 Task: Find connections with filter location Shilin with filter topic #leanstartupswith filter profile language German with filter current company VIP Industries Limited with filter school All India Management Association (AIMA) with filter industry Data Infrastructure and Analytics with filter service category Life Insurance with filter keywords title Payroll Clerk
Action: Mouse moved to (527, 70)
Screenshot: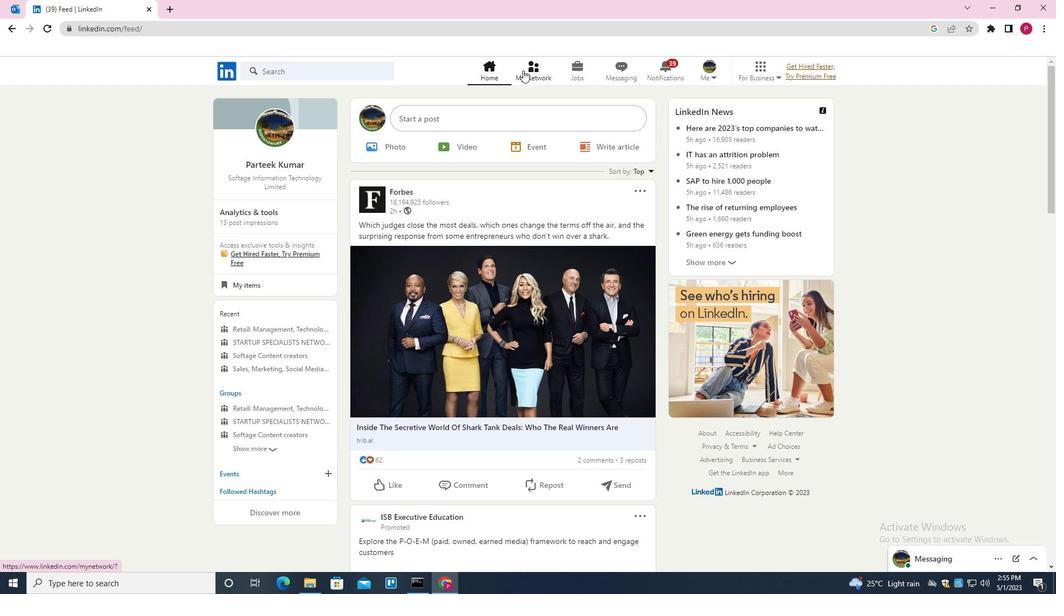 
Action: Mouse pressed left at (527, 70)
Screenshot: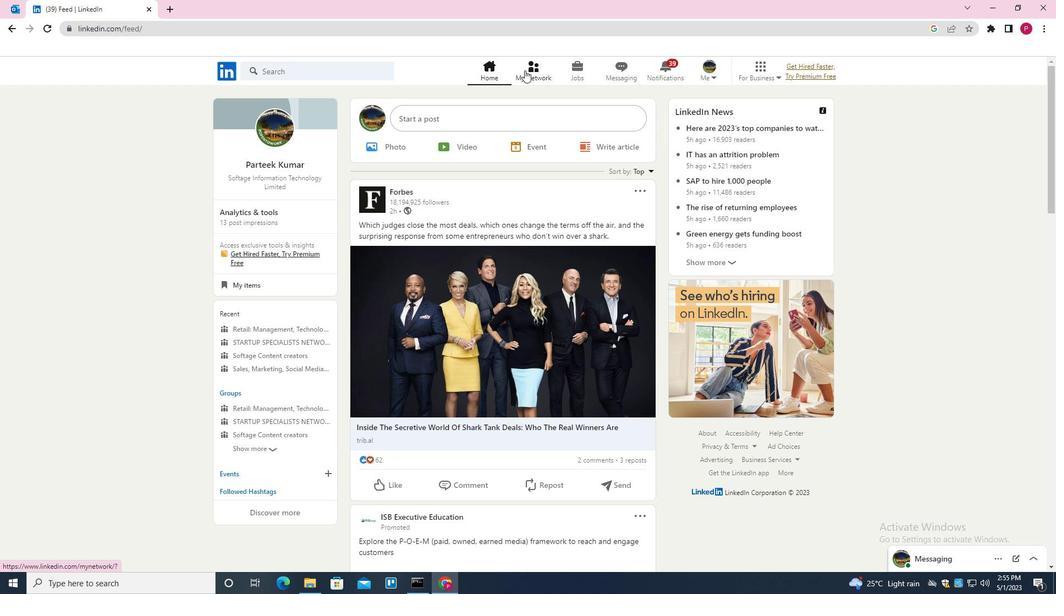 
Action: Mouse moved to (330, 128)
Screenshot: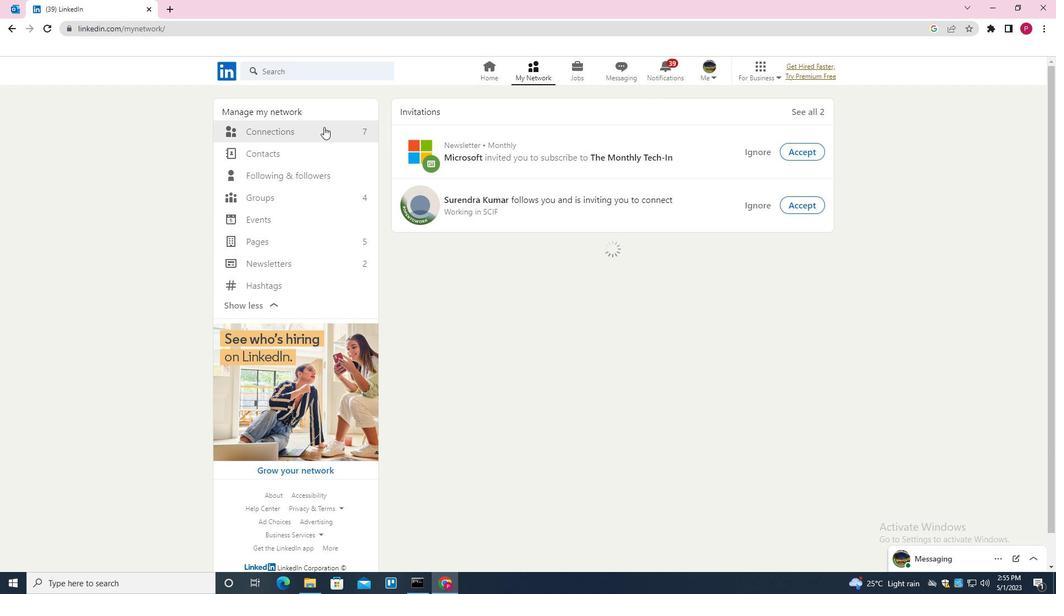 
Action: Mouse pressed left at (330, 128)
Screenshot: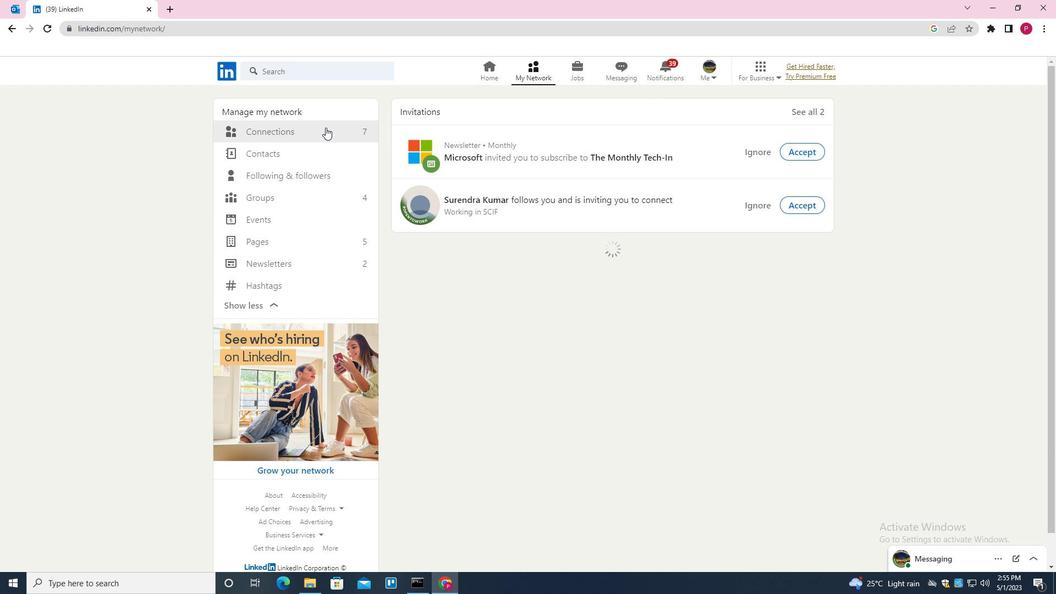 
Action: Mouse moved to (599, 129)
Screenshot: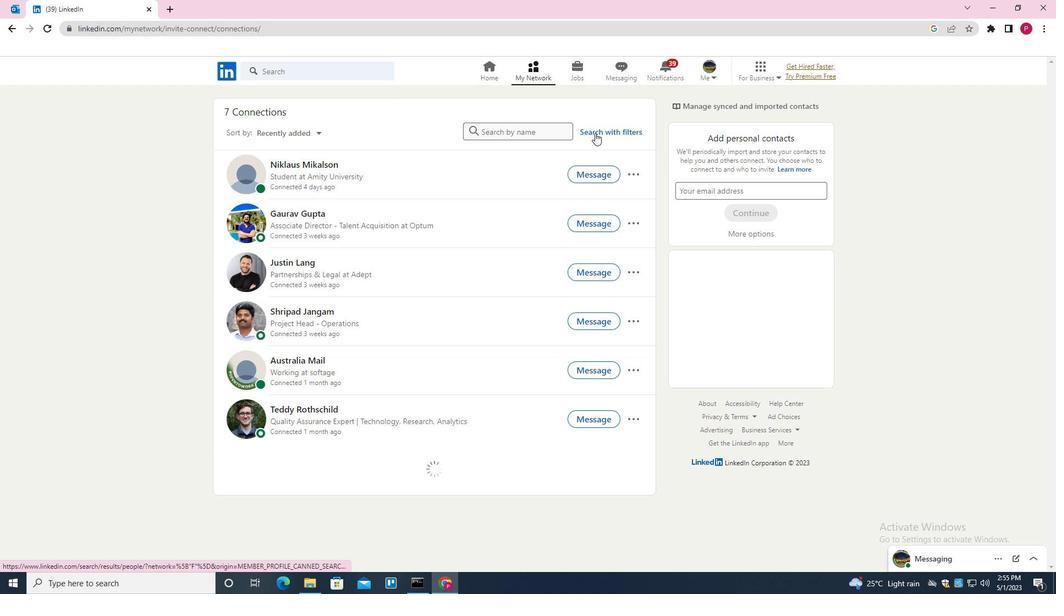 
Action: Mouse pressed left at (599, 129)
Screenshot: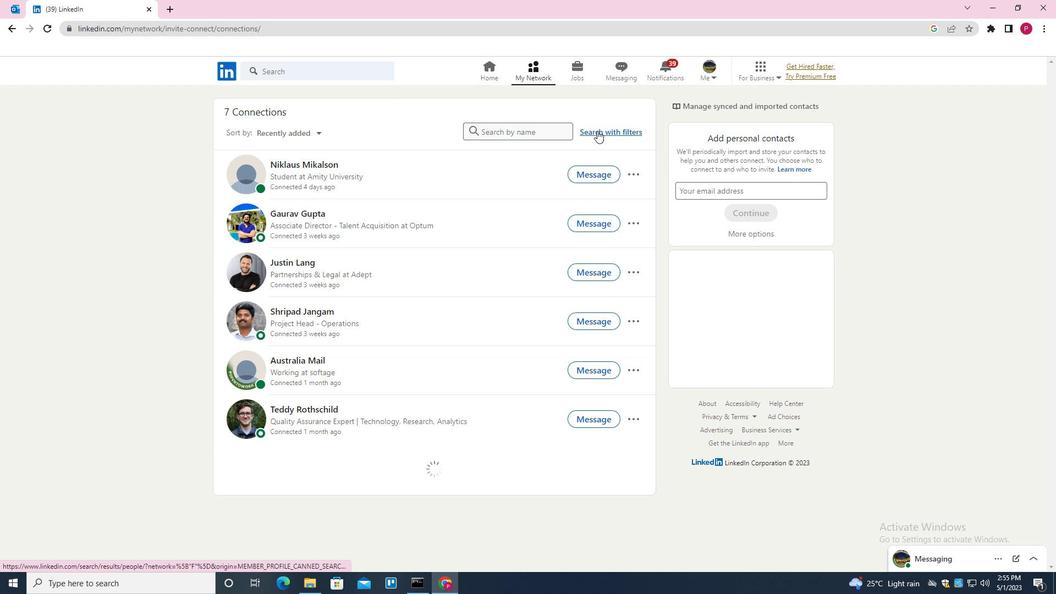 
Action: Mouse moved to (562, 102)
Screenshot: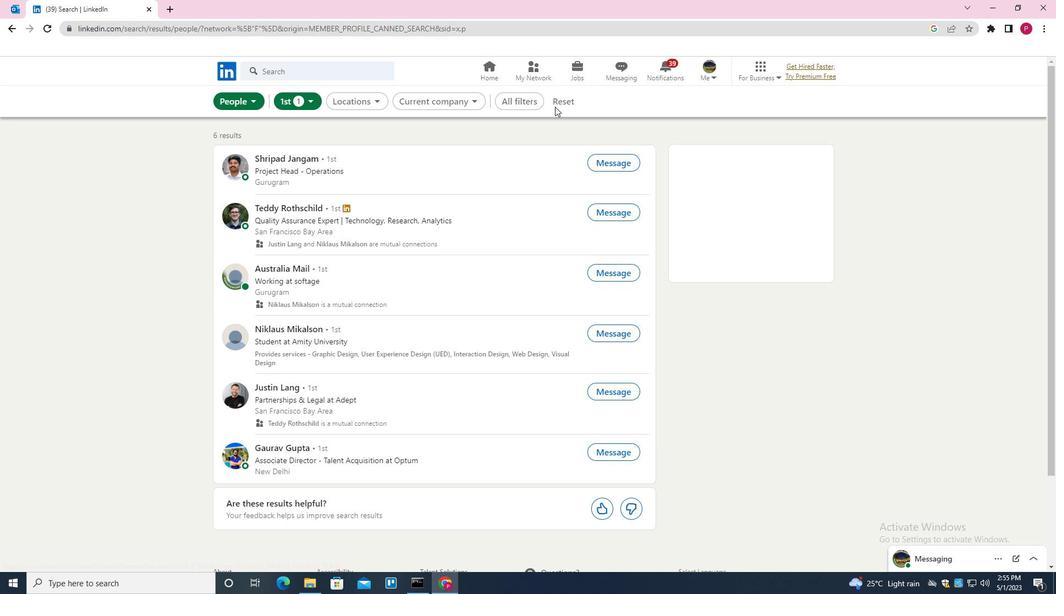 
Action: Mouse pressed left at (562, 102)
Screenshot: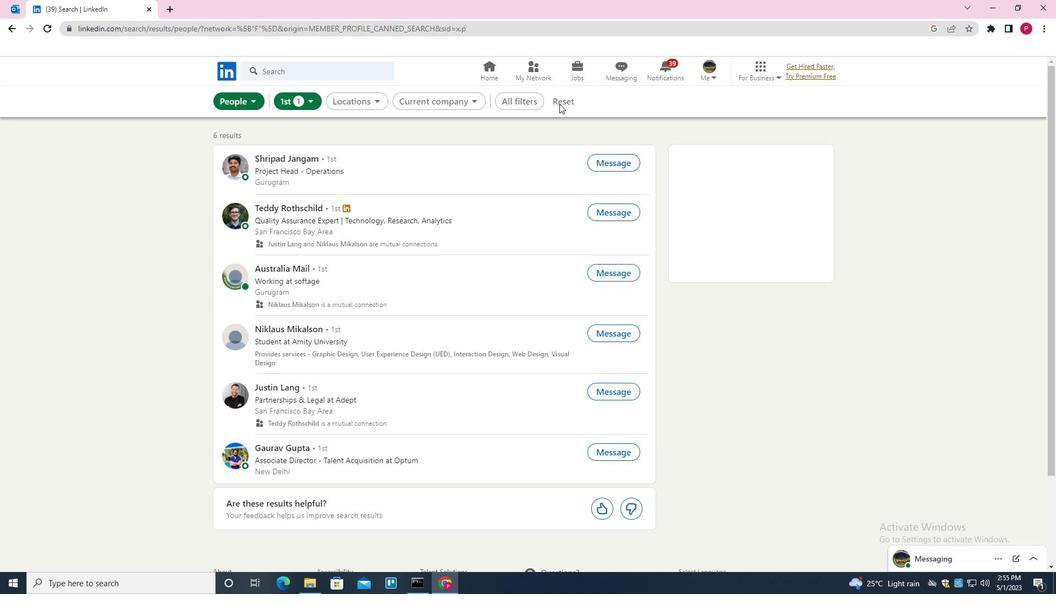 
Action: Mouse moved to (553, 103)
Screenshot: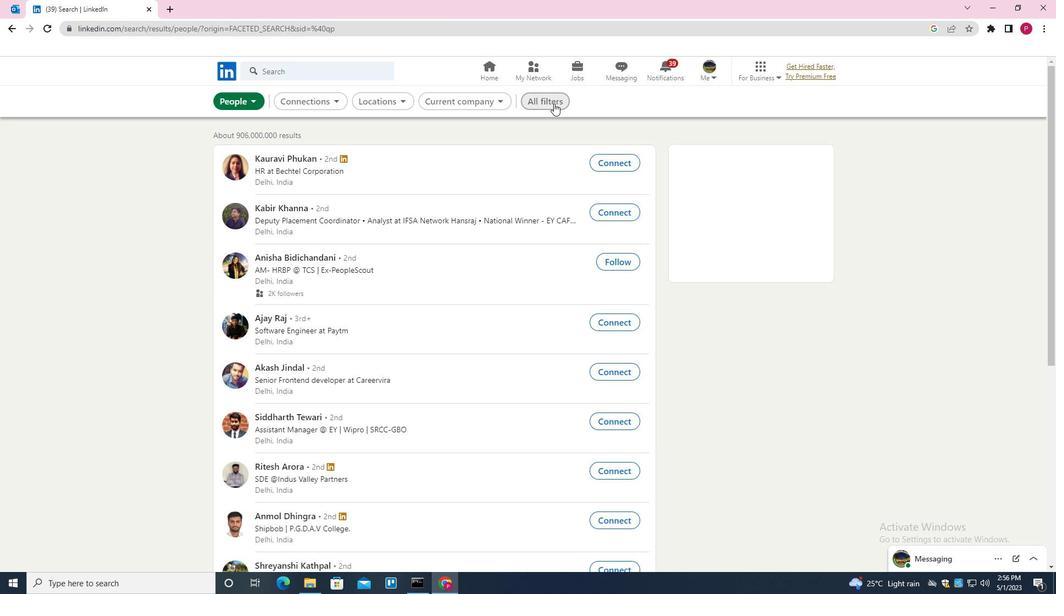 
Action: Mouse pressed left at (553, 103)
Screenshot: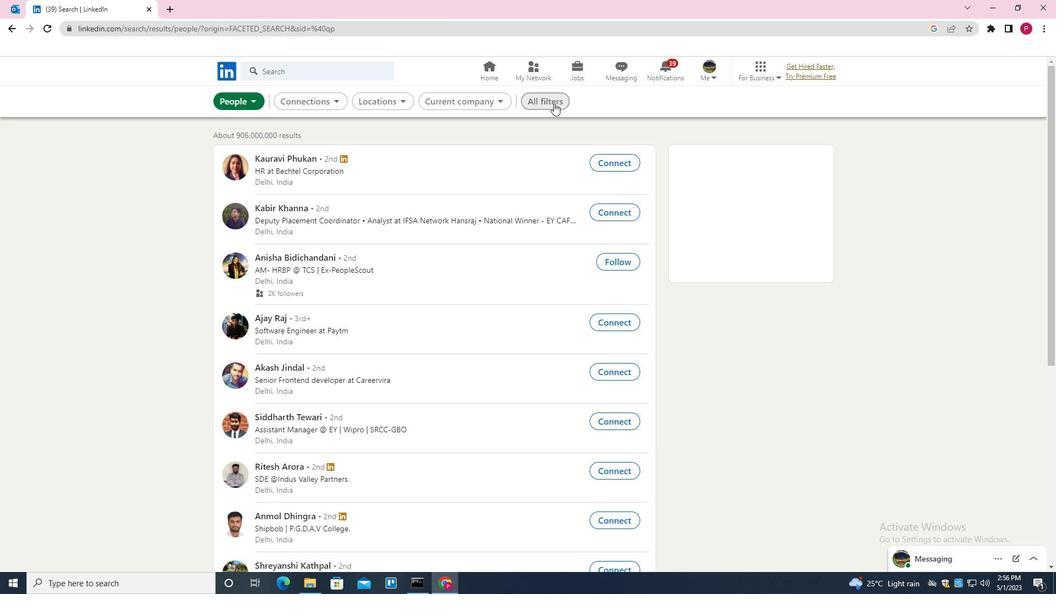 
Action: Mouse moved to (906, 322)
Screenshot: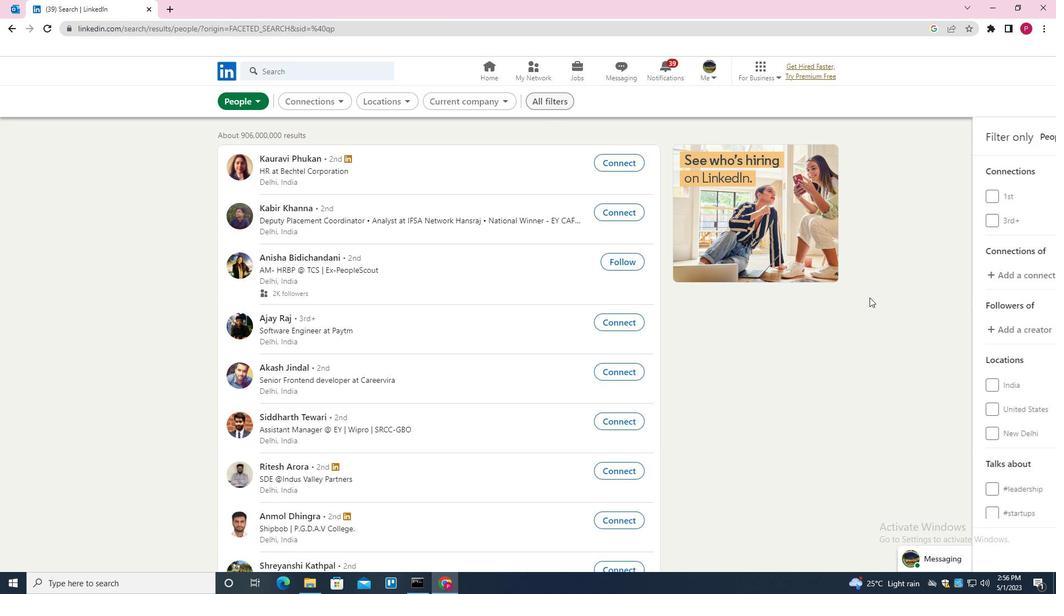 
Action: Mouse scrolled (906, 322) with delta (0, 0)
Screenshot: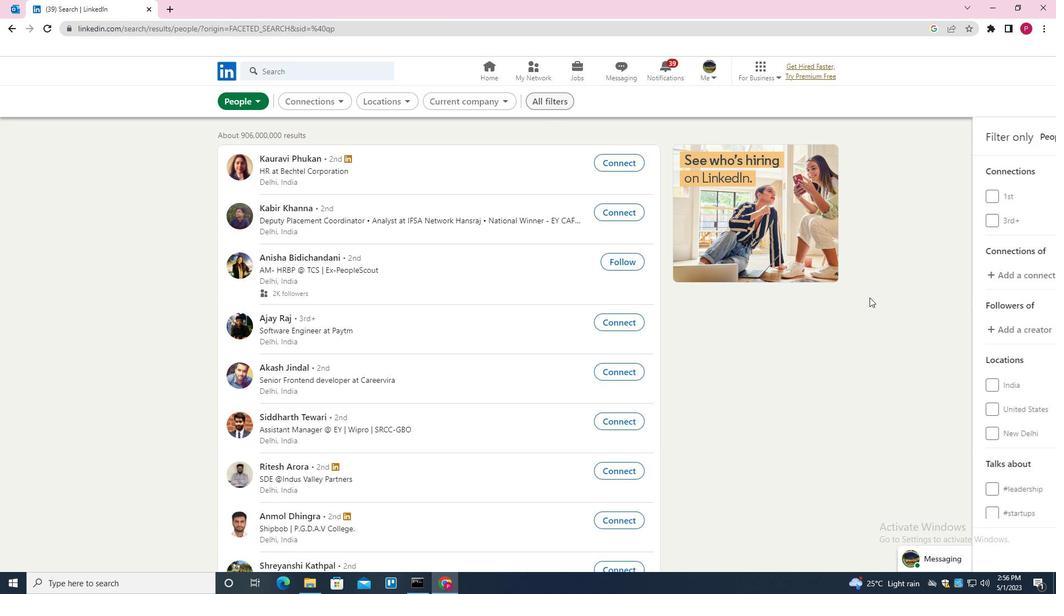 
Action: Mouse moved to (906, 325)
Screenshot: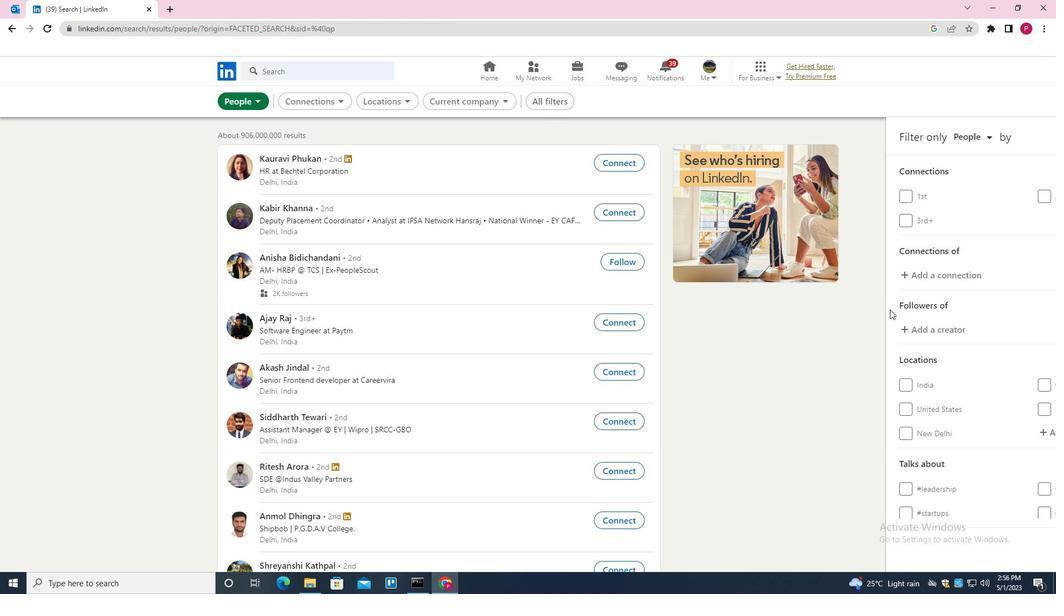 
Action: Mouse scrolled (906, 324) with delta (0, 0)
Screenshot: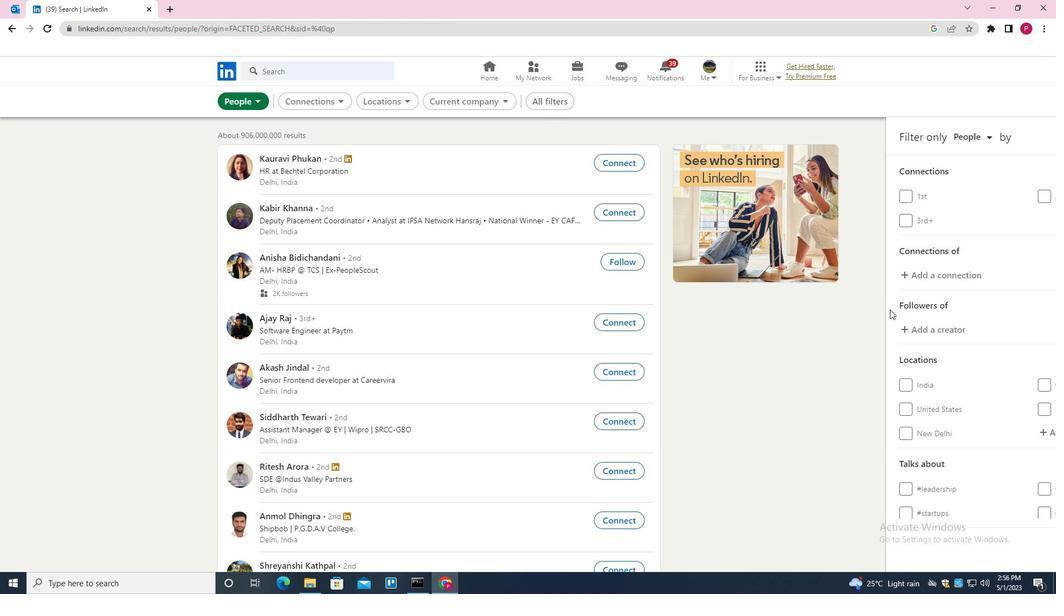 
Action: Mouse moved to (956, 326)
Screenshot: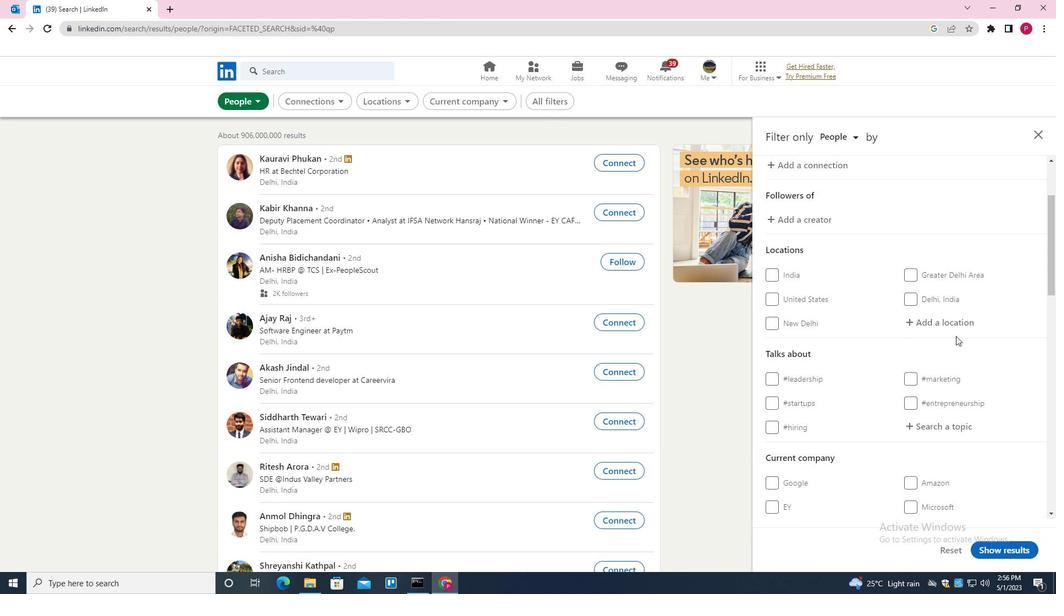 
Action: Mouse pressed left at (956, 326)
Screenshot: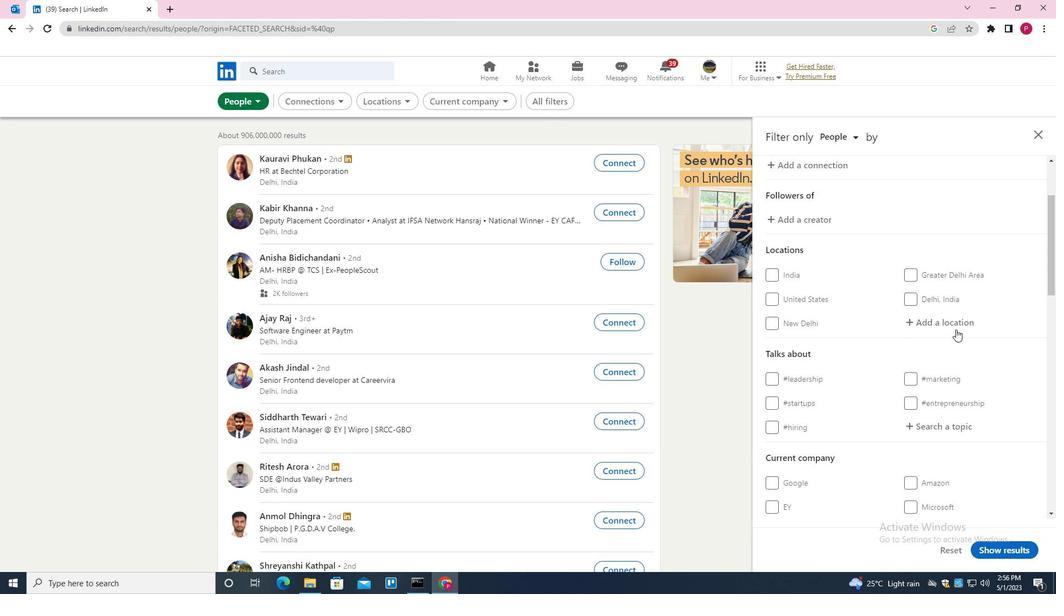 
Action: Key pressed <Key.shift>SHILIN<Key.down><Key.up><Key.enter>
Screenshot: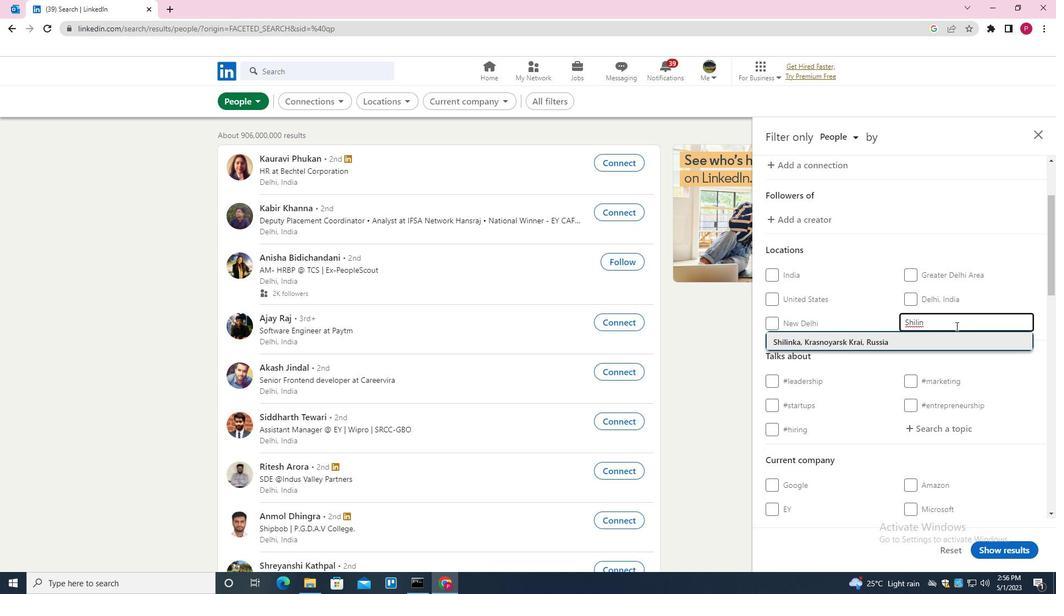 
Action: Mouse moved to (911, 362)
Screenshot: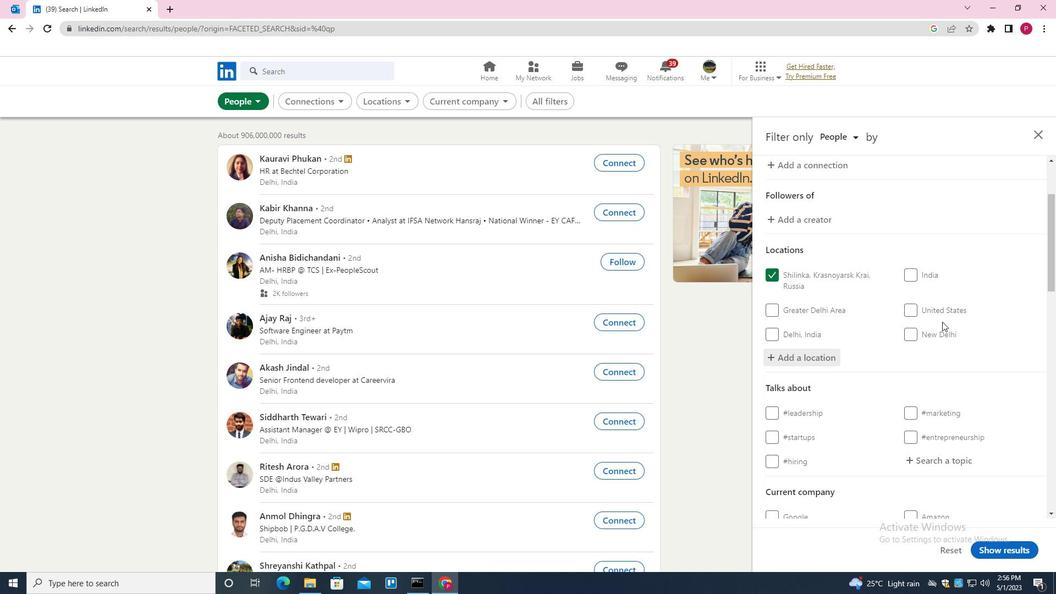 
Action: Mouse scrolled (911, 361) with delta (0, 0)
Screenshot: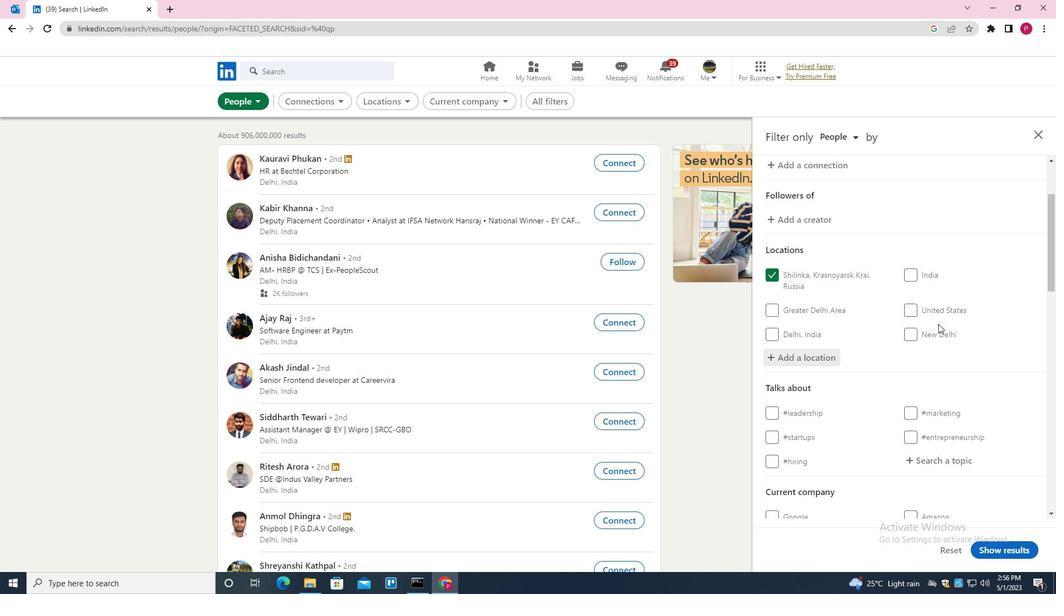 
Action: Mouse scrolled (911, 361) with delta (0, 0)
Screenshot: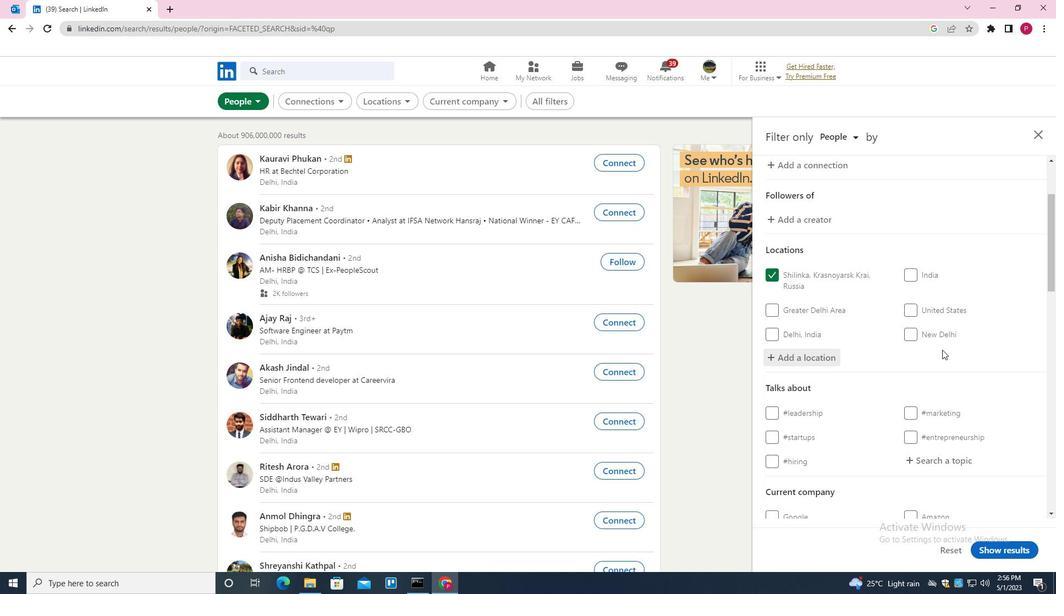 
Action: Mouse scrolled (911, 361) with delta (0, 0)
Screenshot: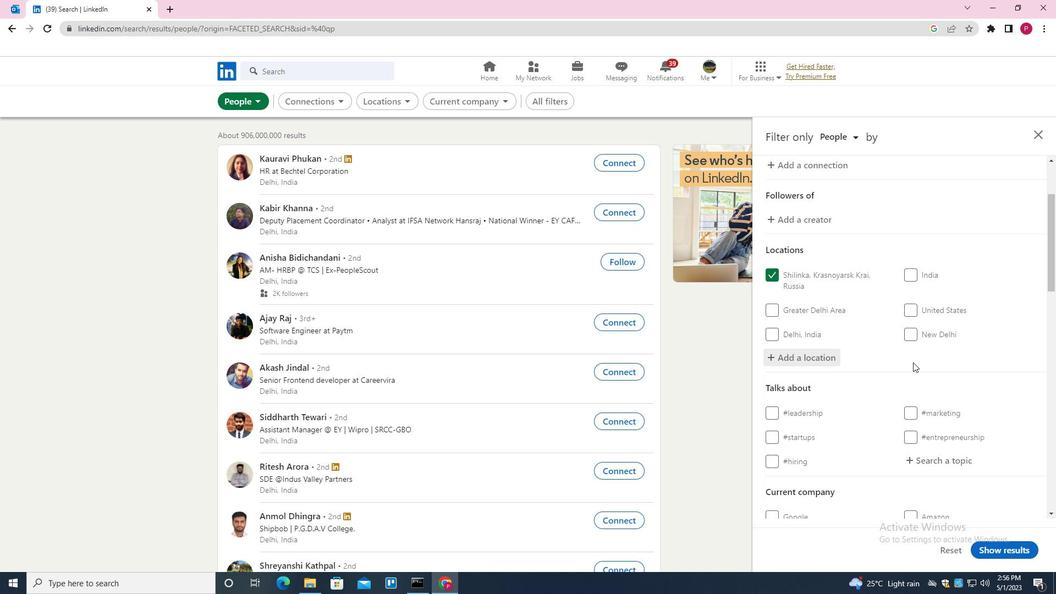 
Action: Mouse moved to (911, 363)
Screenshot: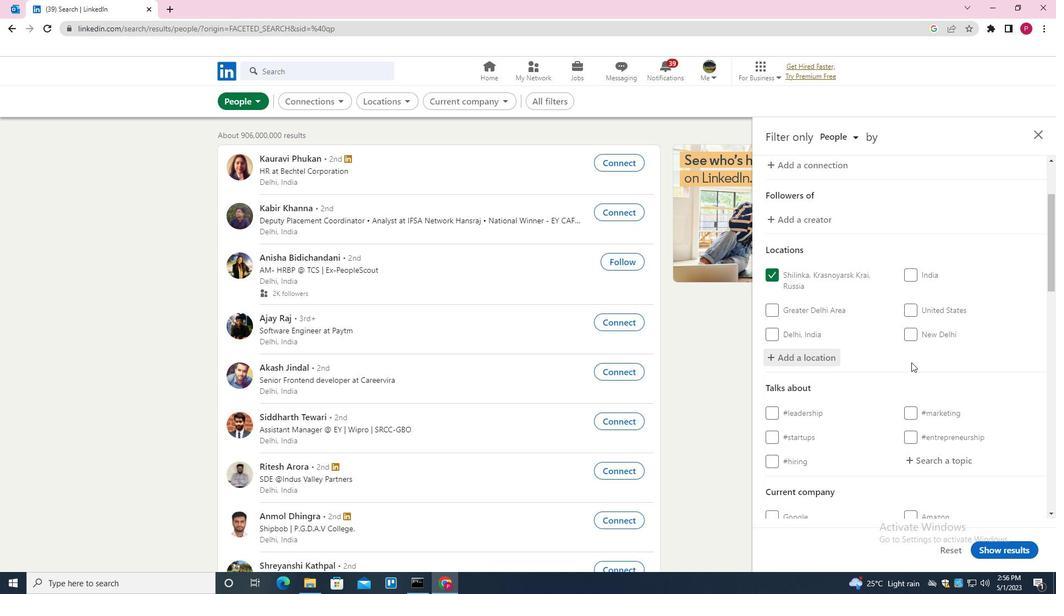 
Action: Mouse scrolled (911, 362) with delta (0, 0)
Screenshot: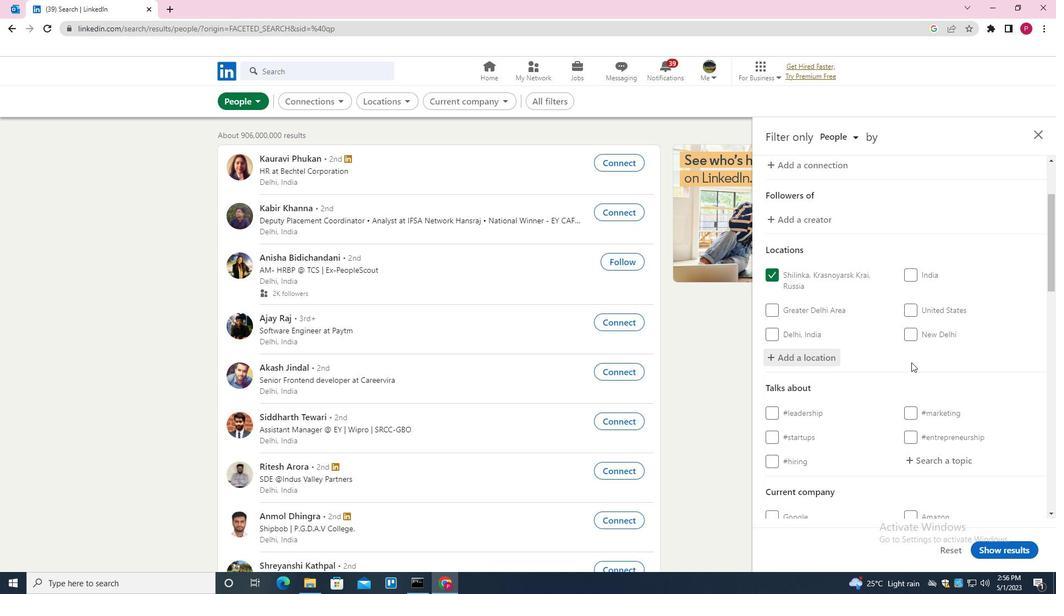 
Action: Mouse moved to (953, 241)
Screenshot: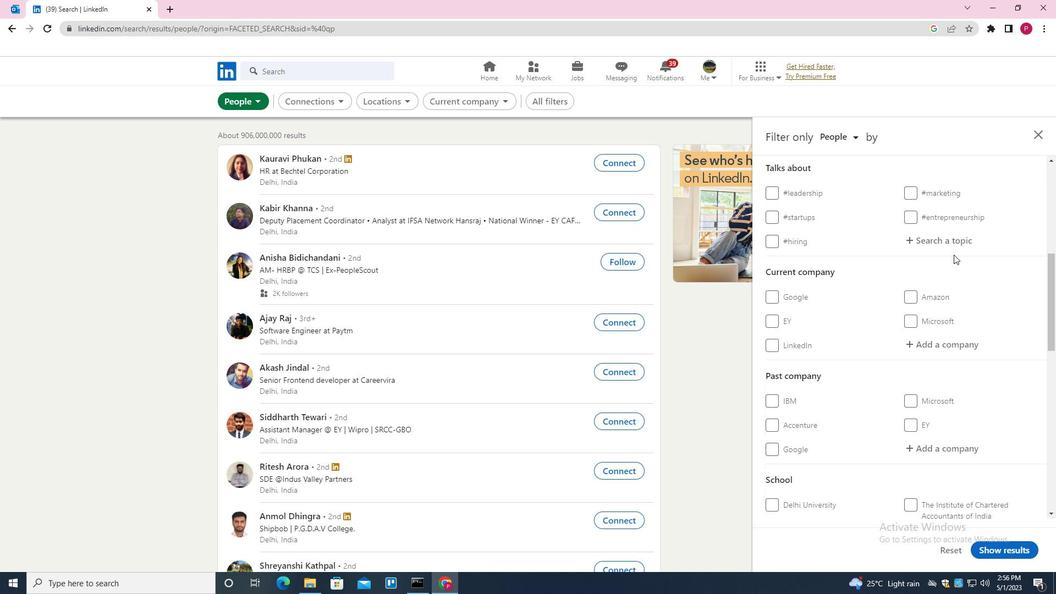 
Action: Mouse pressed left at (953, 241)
Screenshot: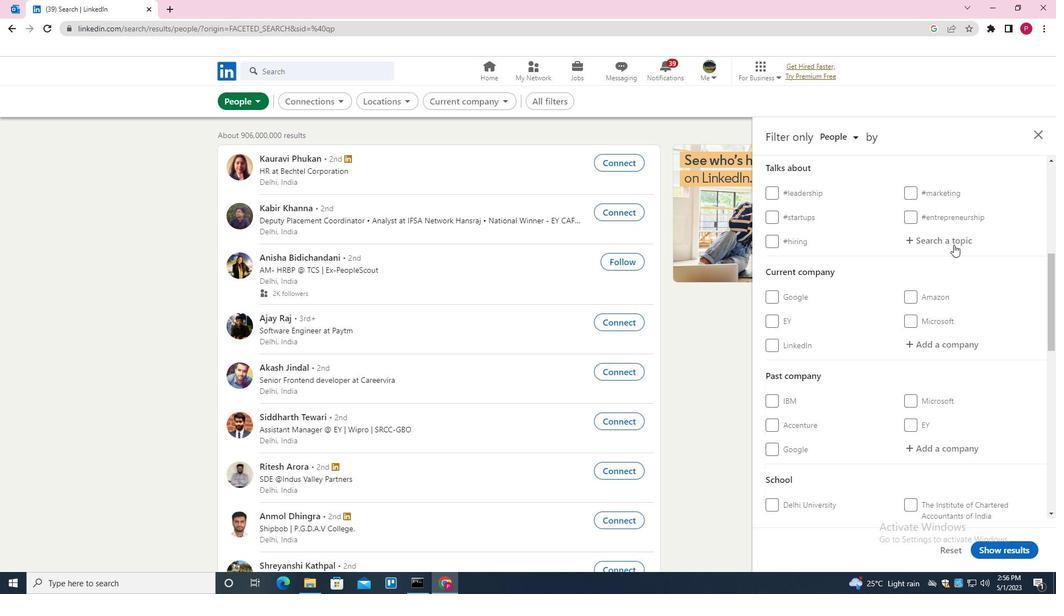 
Action: Key pressed LEANSTARTUPS<Key.down><Key.enter>
Screenshot: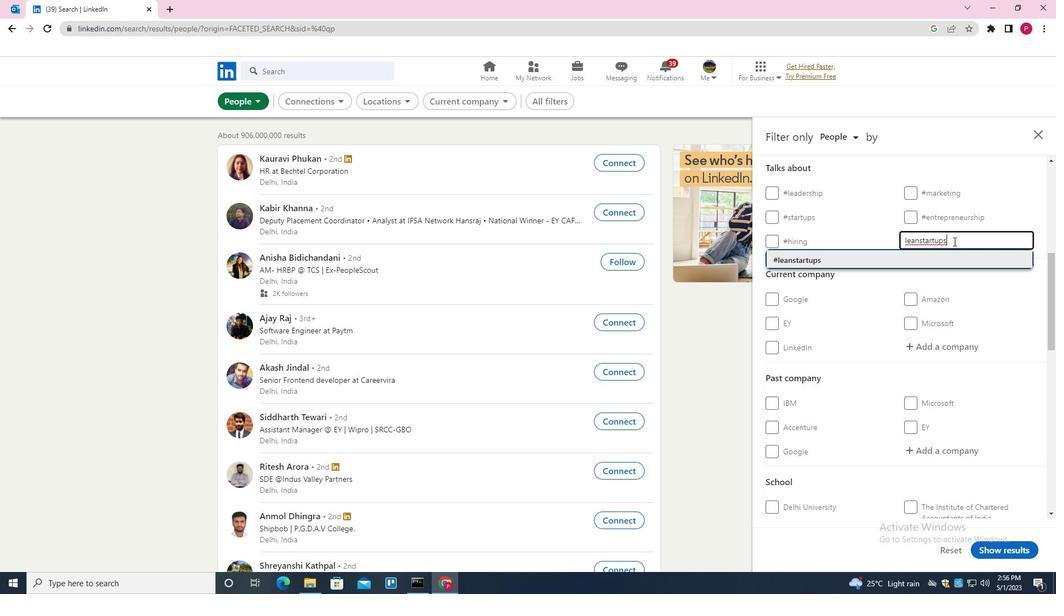 
Action: Mouse moved to (938, 326)
Screenshot: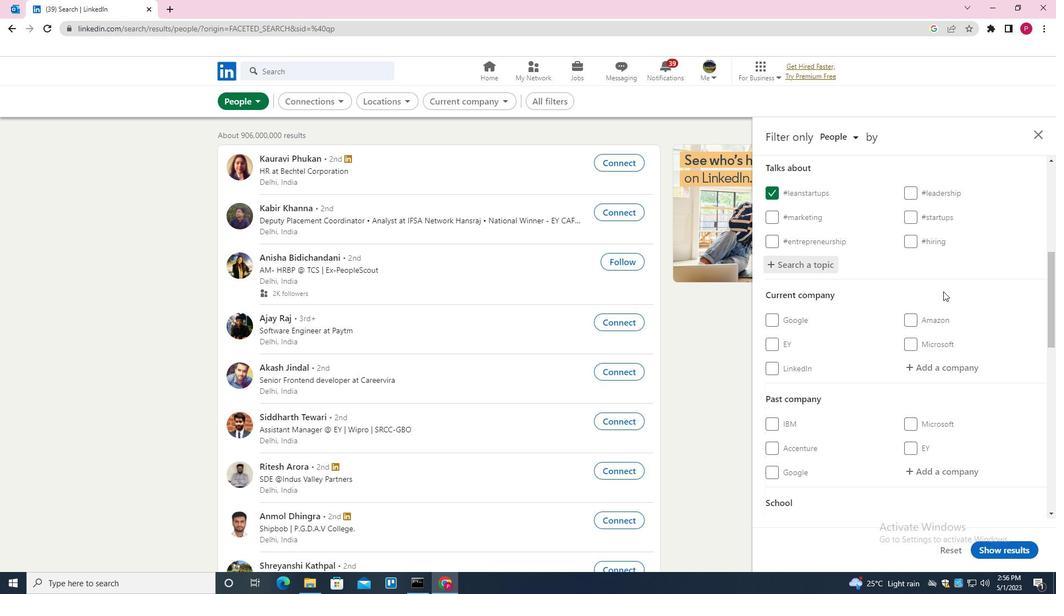 
Action: Mouse scrolled (938, 325) with delta (0, 0)
Screenshot: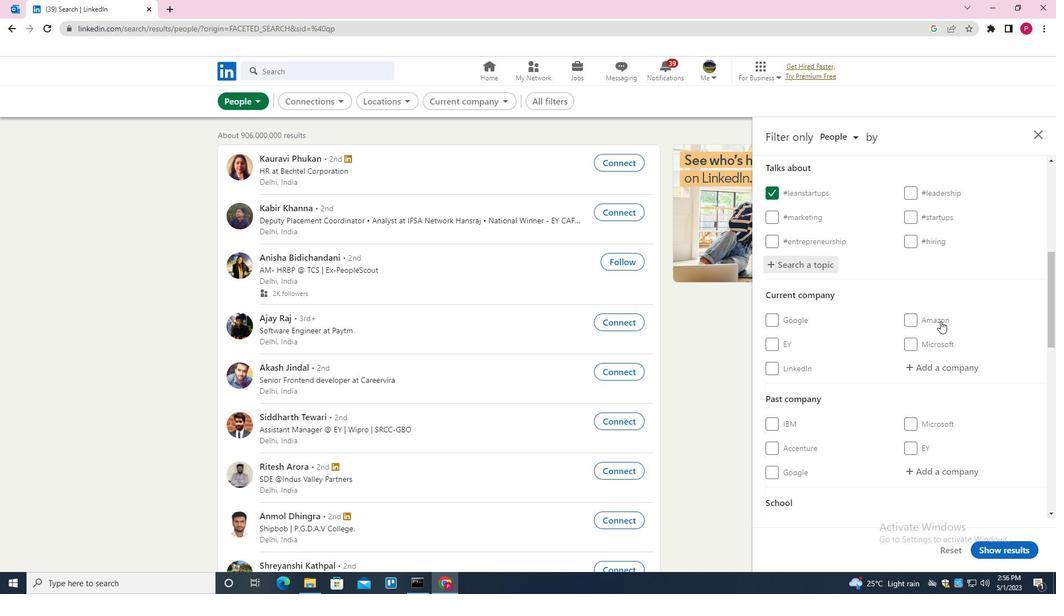
Action: Mouse moved to (859, 374)
Screenshot: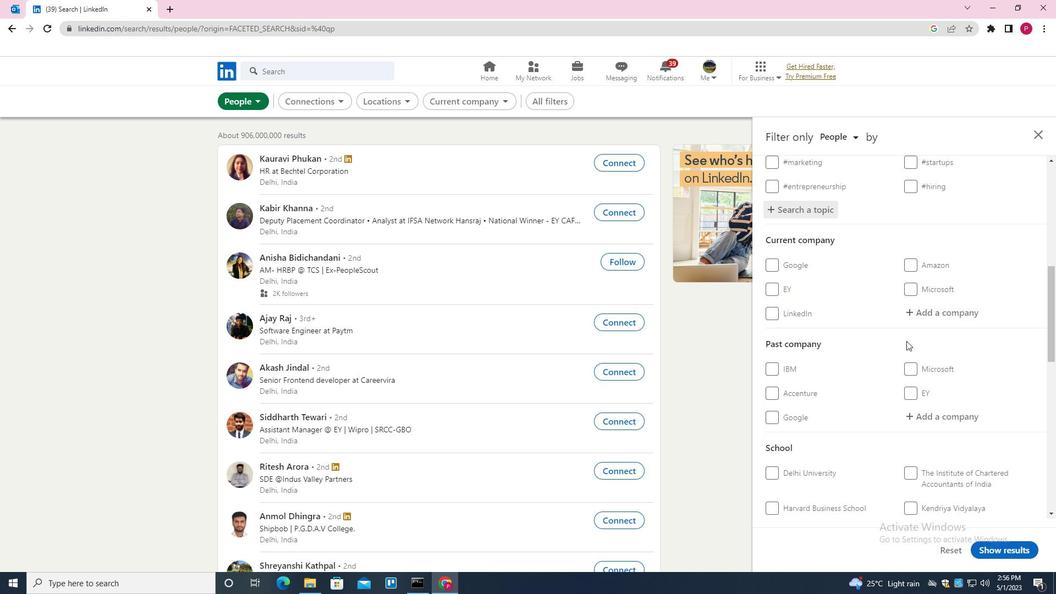 
Action: Mouse scrolled (859, 373) with delta (0, 0)
Screenshot: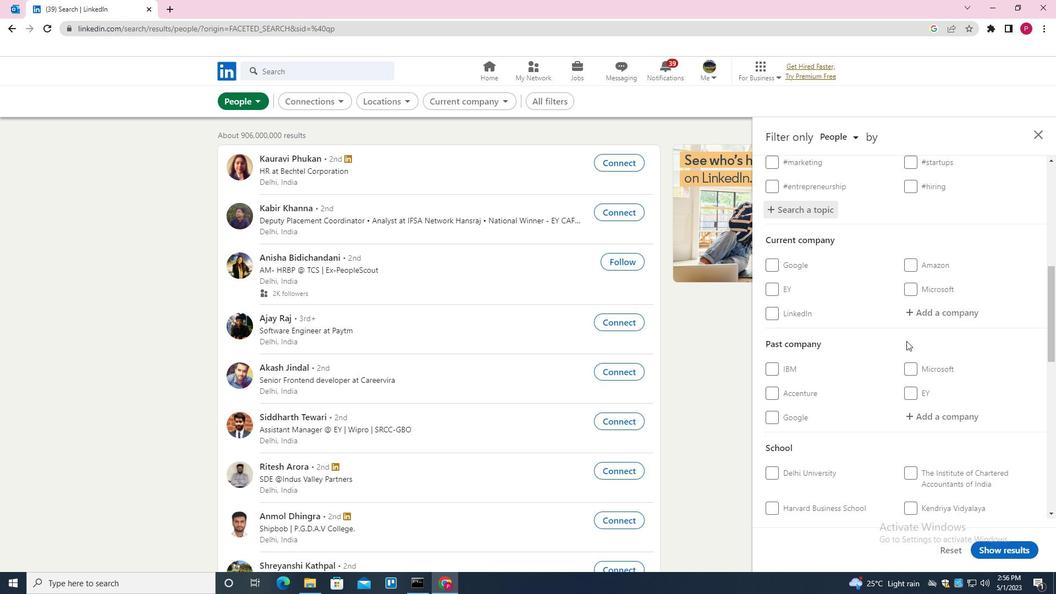 
Action: Mouse moved to (859, 375)
Screenshot: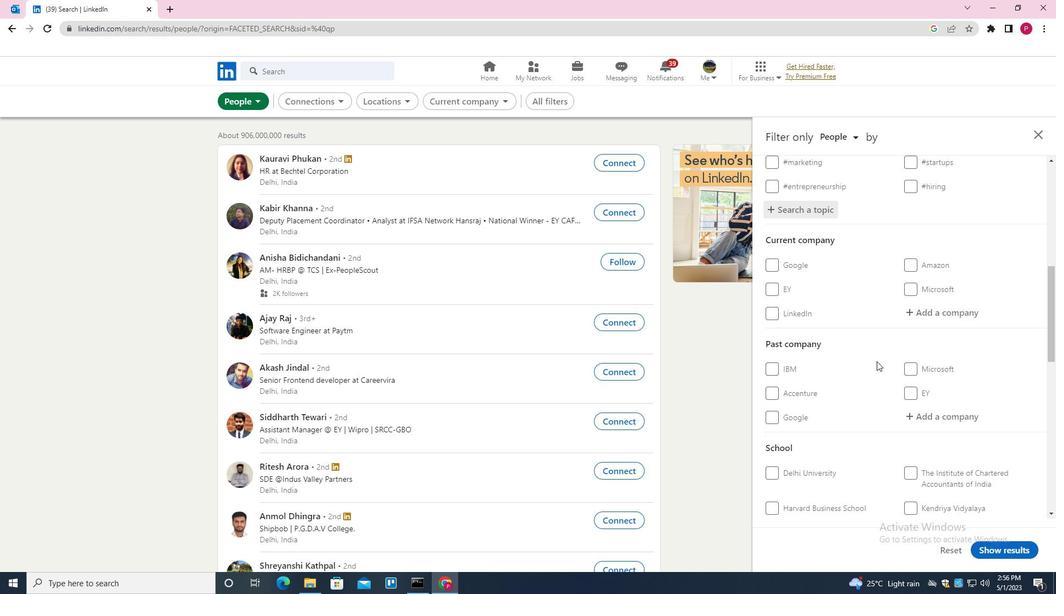 
Action: Mouse scrolled (859, 374) with delta (0, 0)
Screenshot: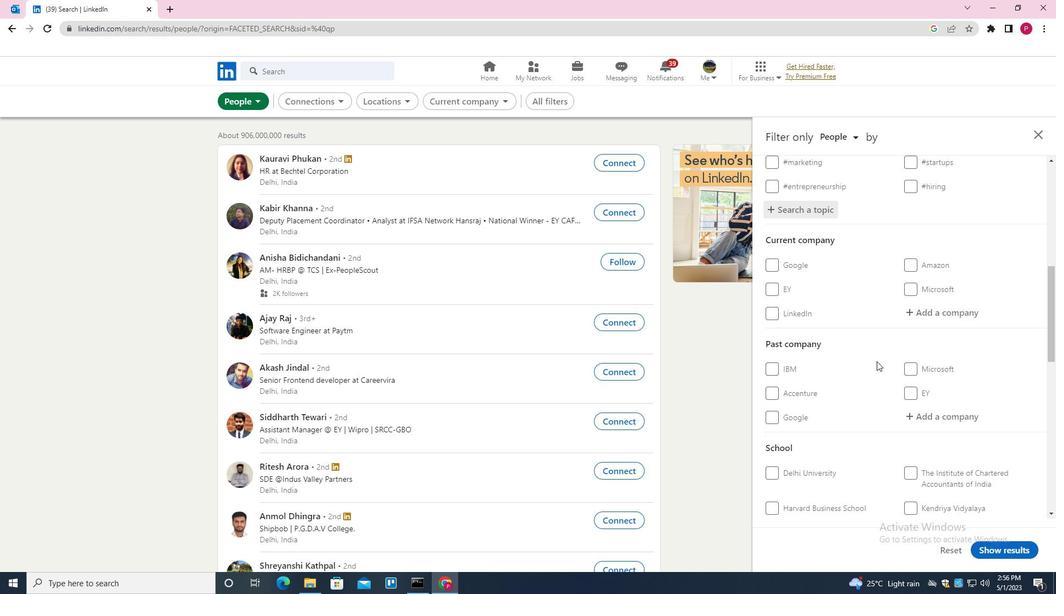 
Action: Mouse moved to (859, 375)
Screenshot: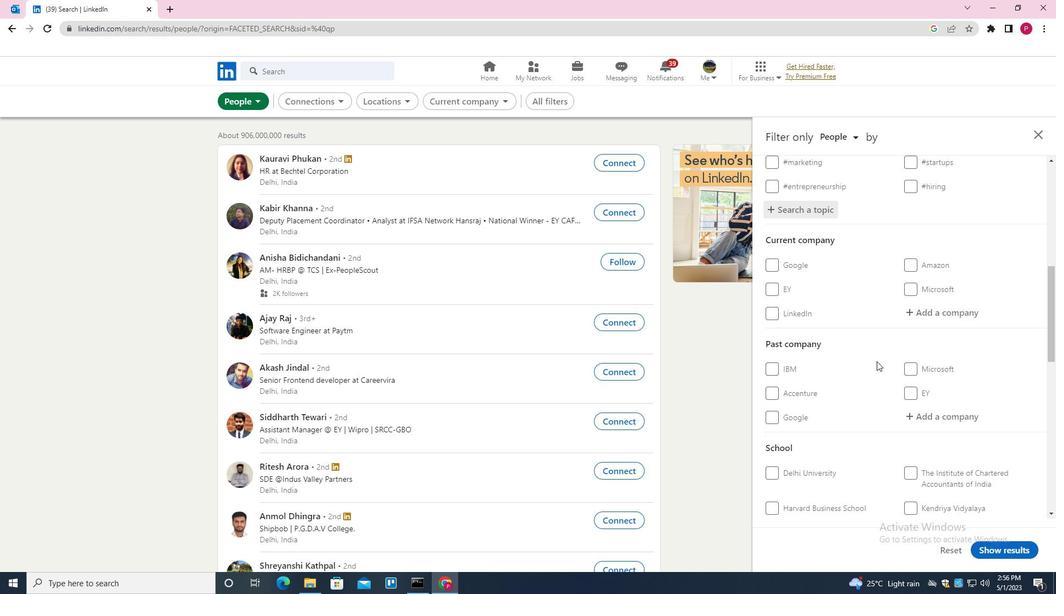 
Action: Mouse scrolled (859, 375) with delta (0, 0)
Screenshot: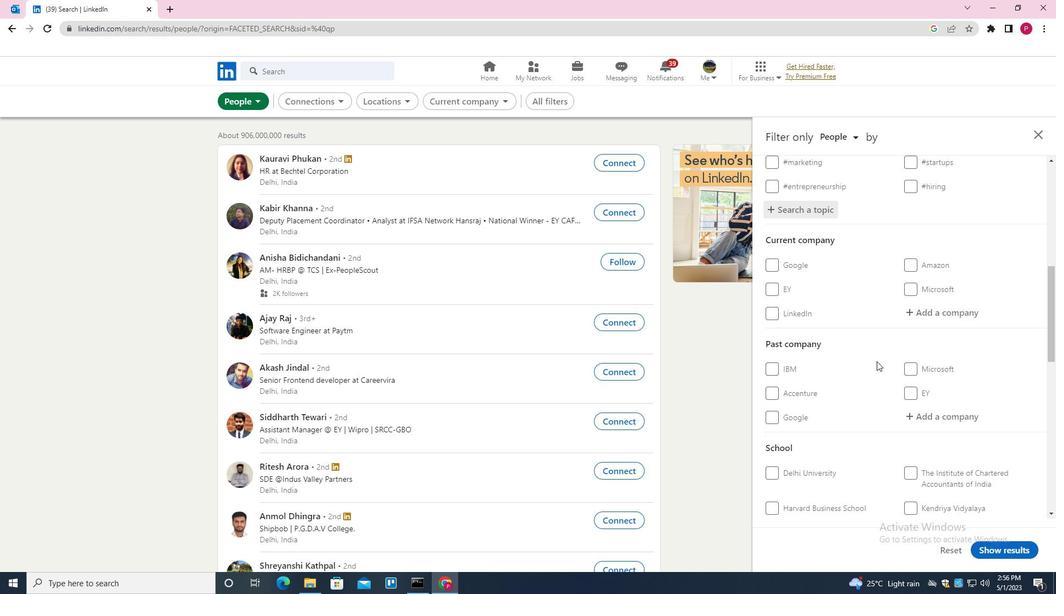 
Action: Mouse moved to (859, 376)
Screenshot: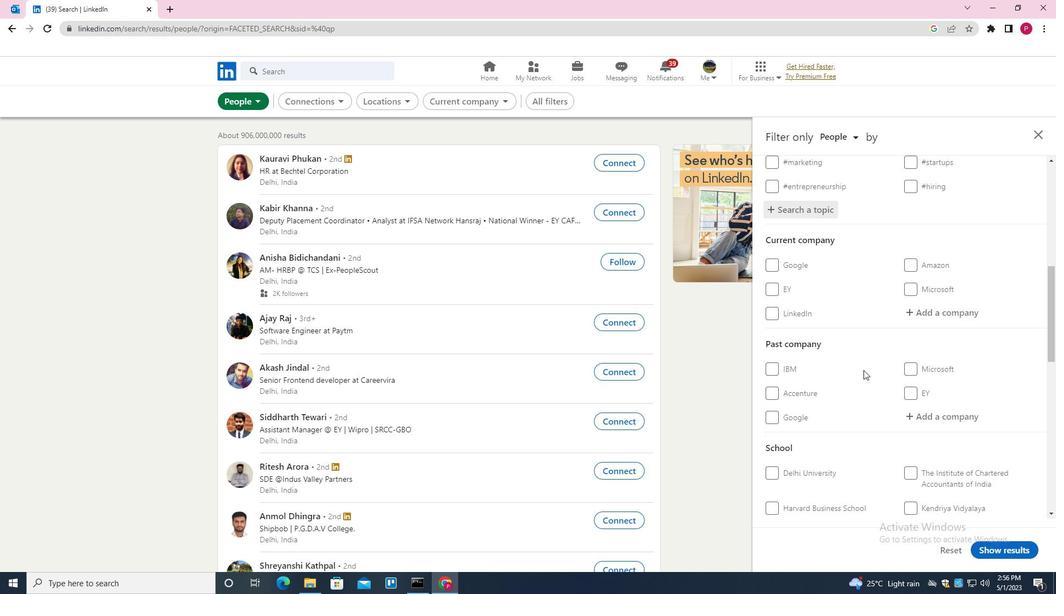 
Action: Mouse scrolled (859, 375) with delta (0, 0)
Screenshot: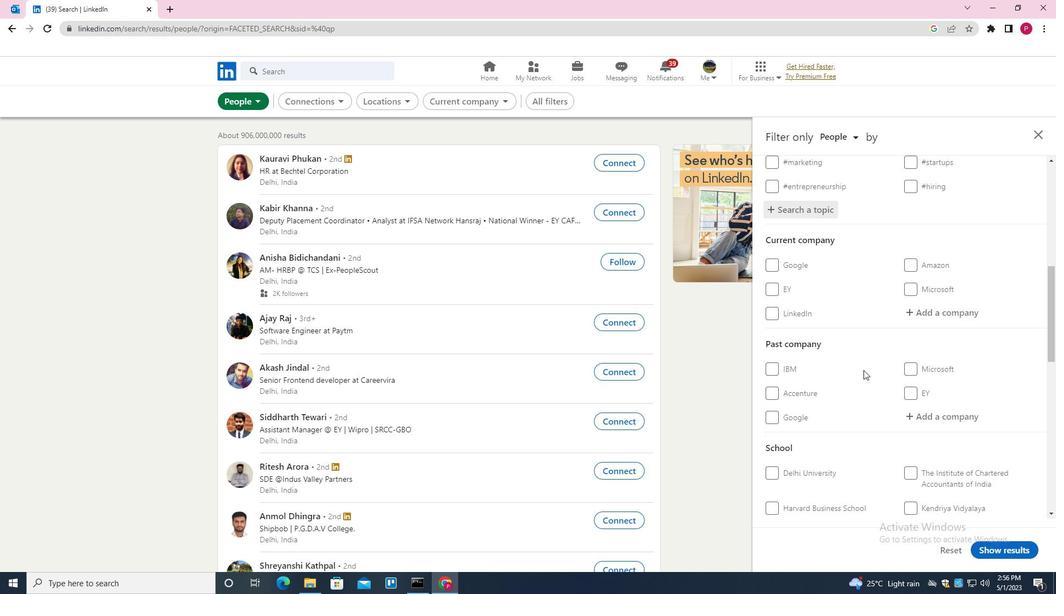 
Action: Mouse moved to (859, 381)
Screenshot: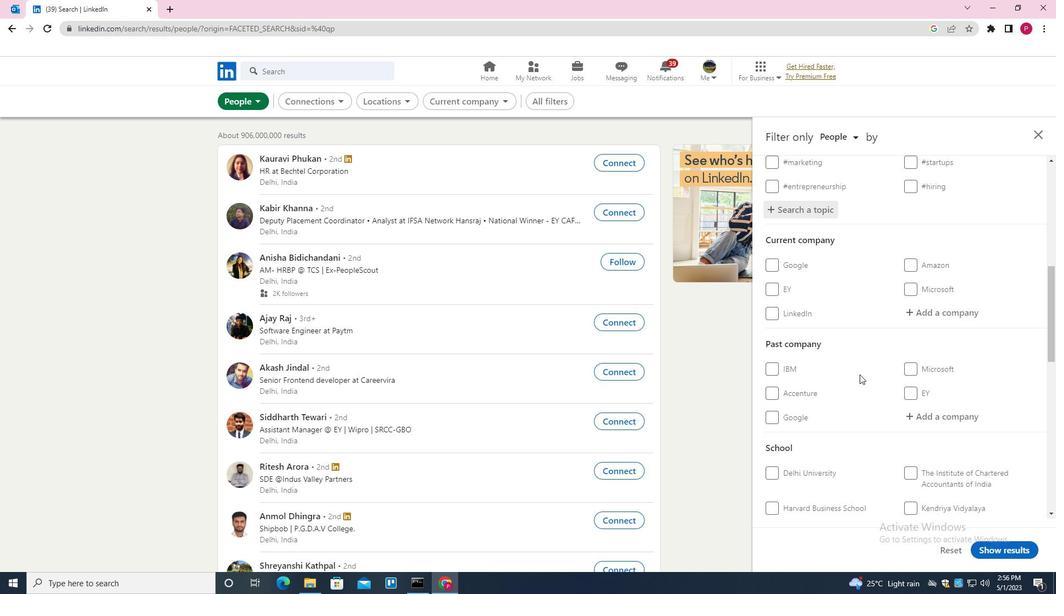 
Action: Mouse scrolled (859, 380) with delta (0, 0)
Screenshot: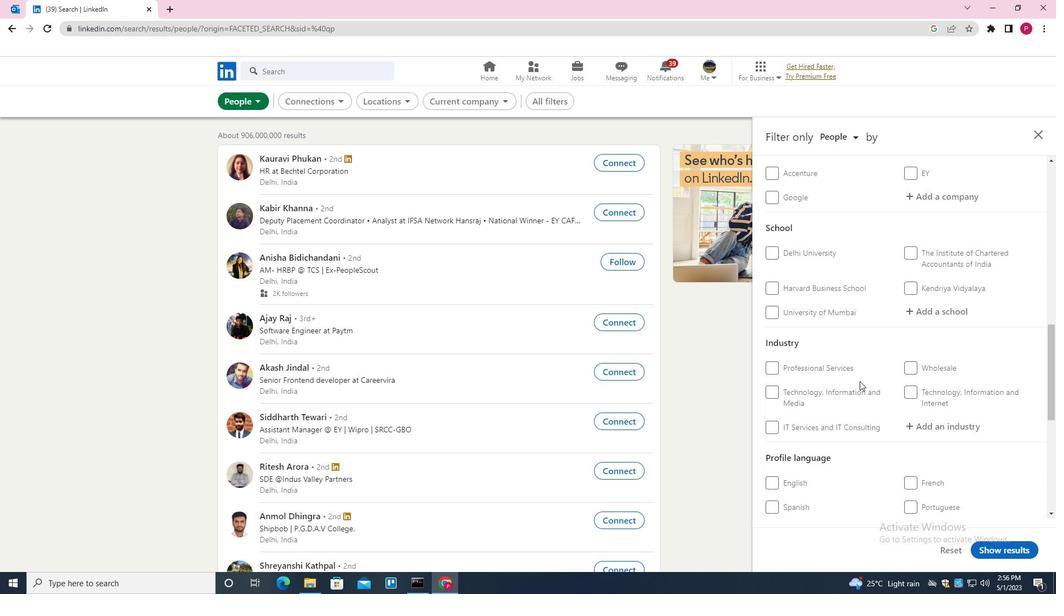 
Action: Mouse scrolled (859, 380) with delta (0, 0)
Screenshot: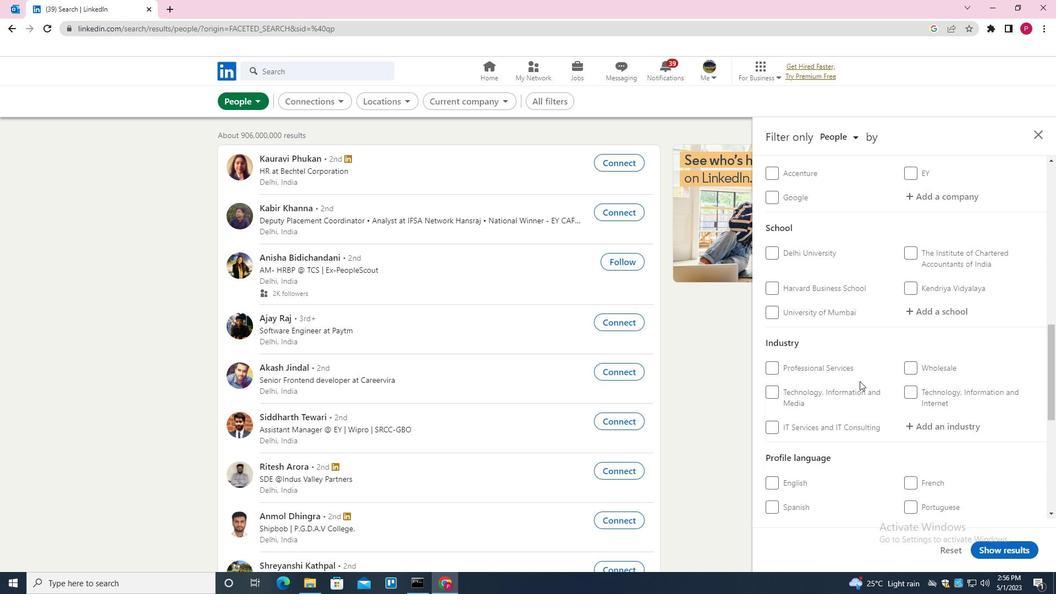 
Action: Mouse scrolled (859, 380) with delta (0, 0)
Screenshot: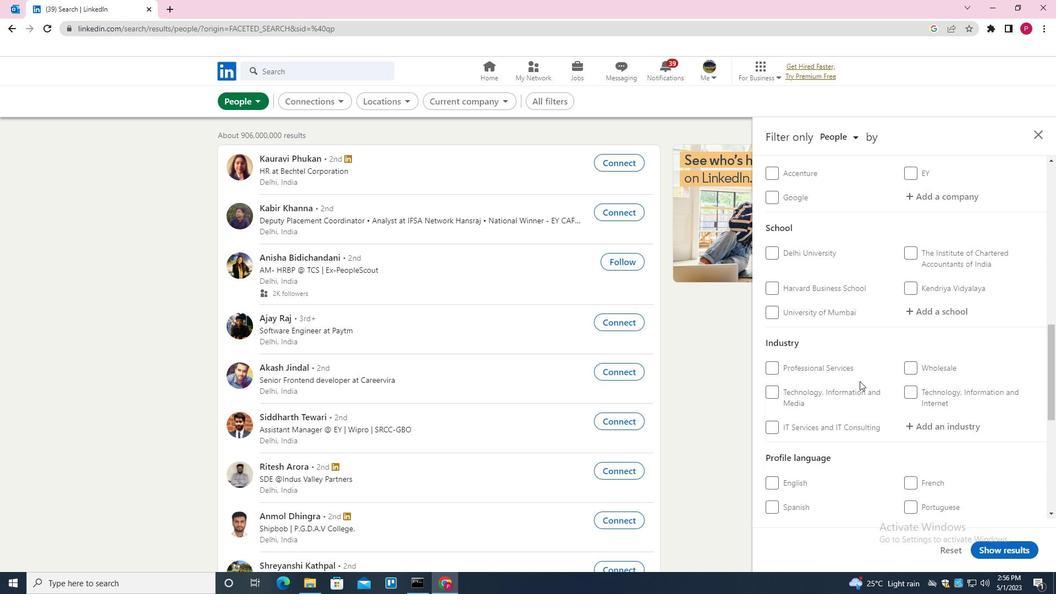 
Action: Mouse moved to (784, 344)
Screenshot: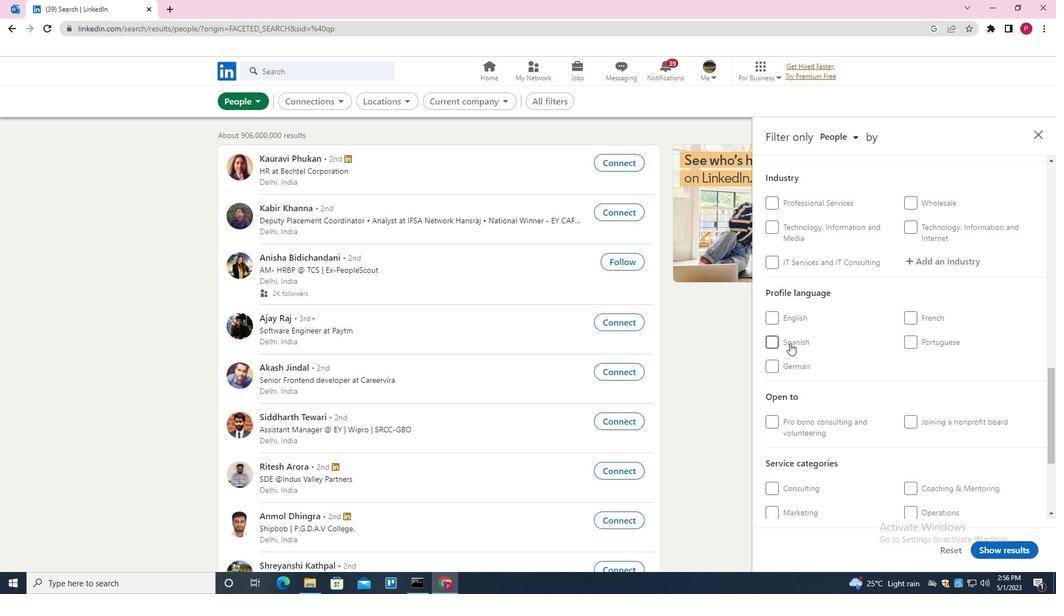 
Action: Mouse pressed left at (784, 344)
Screenshot: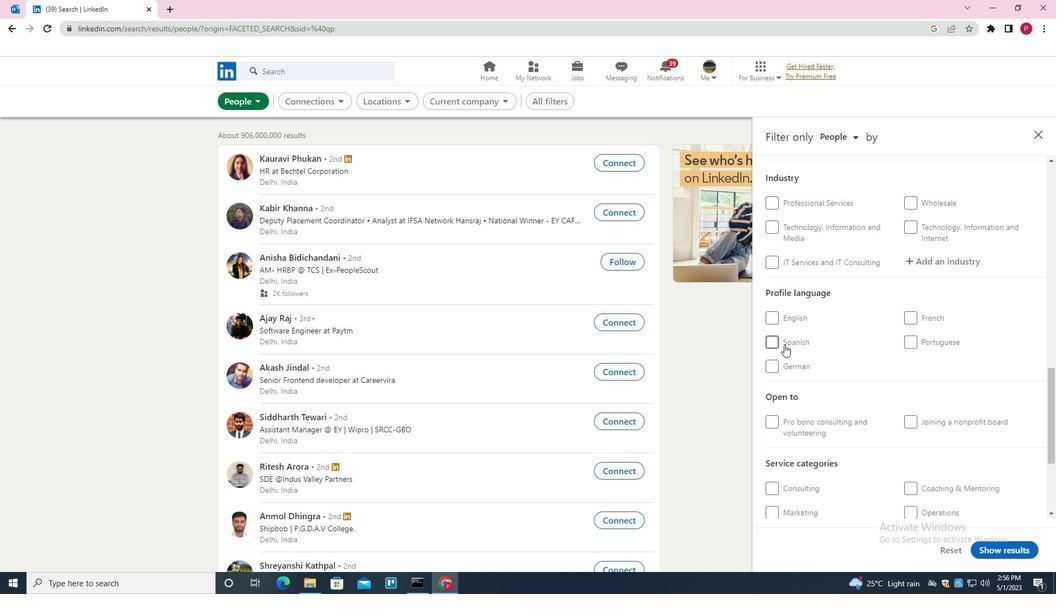 
Action: Mouse pressed left at (784, 344)
Screenshot: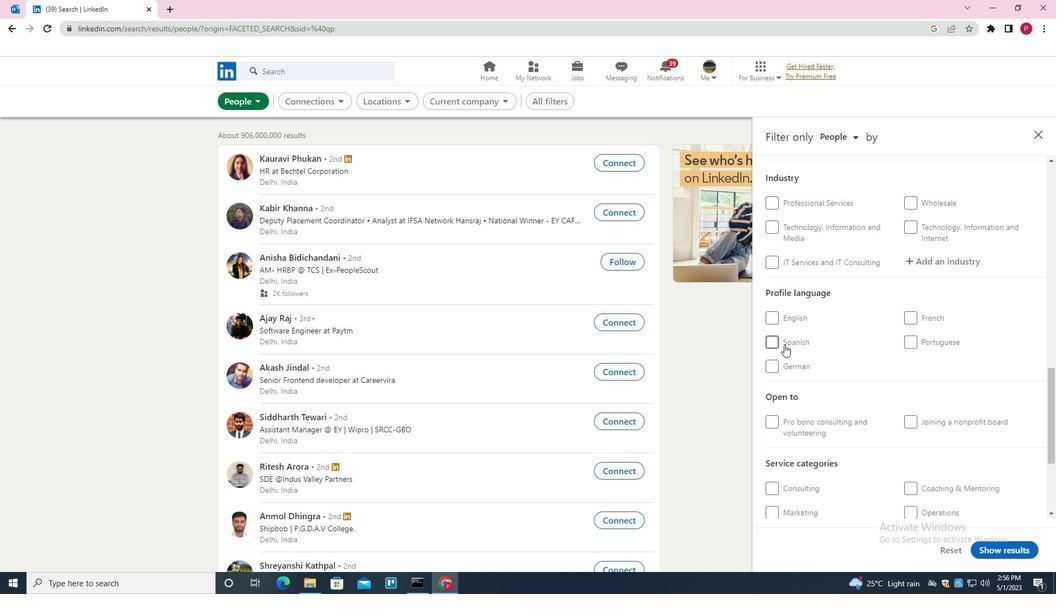 
Action: Mouse moved to (786, 366)
Screenshot: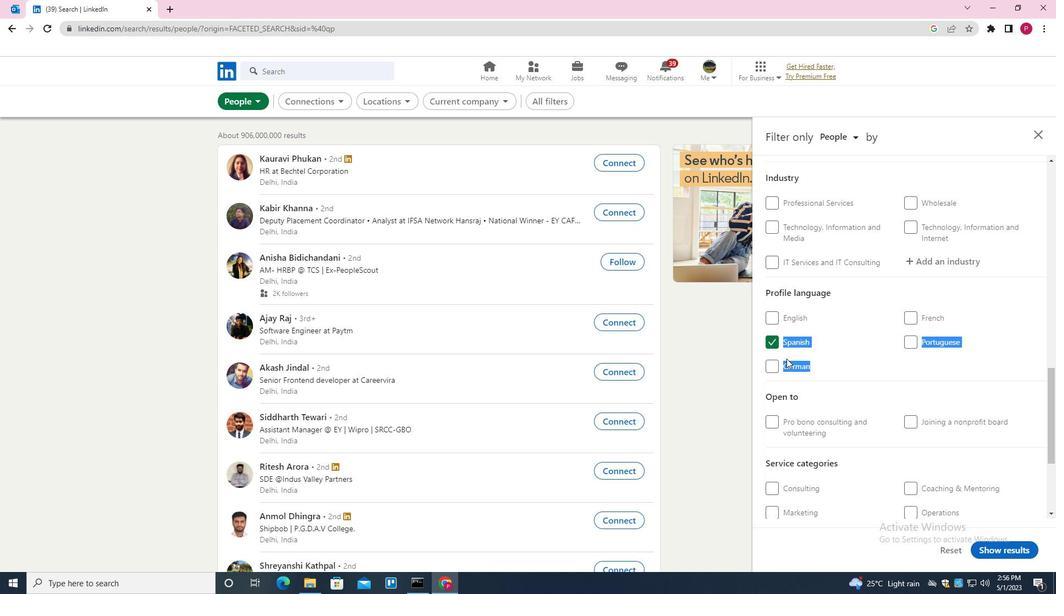 
Action: Mouse pressed left at (786, 366)
Screenshot: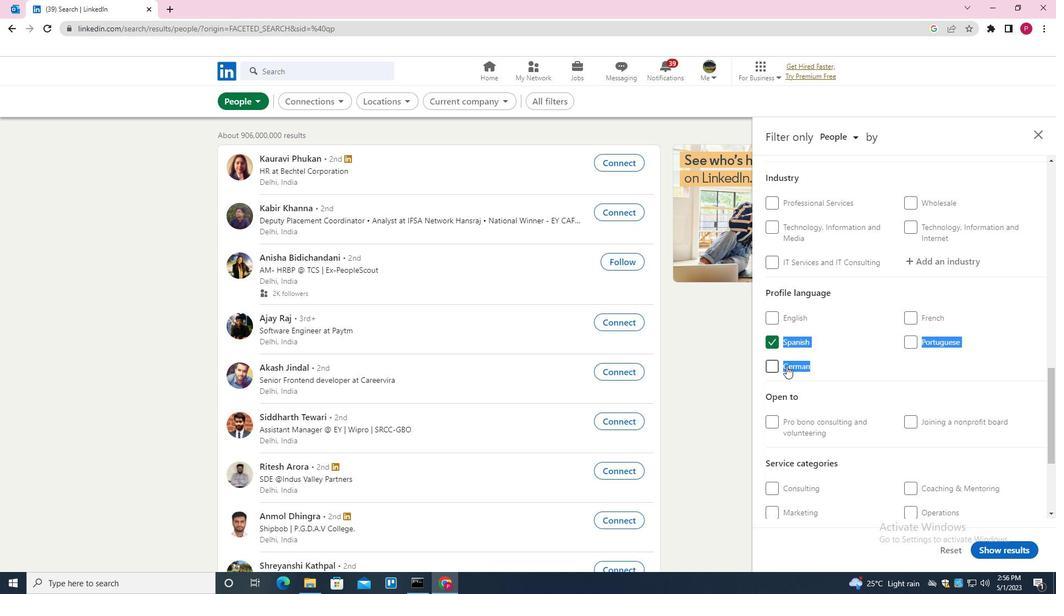 
Action: Mouse moved to (772, 335)
Screenshot: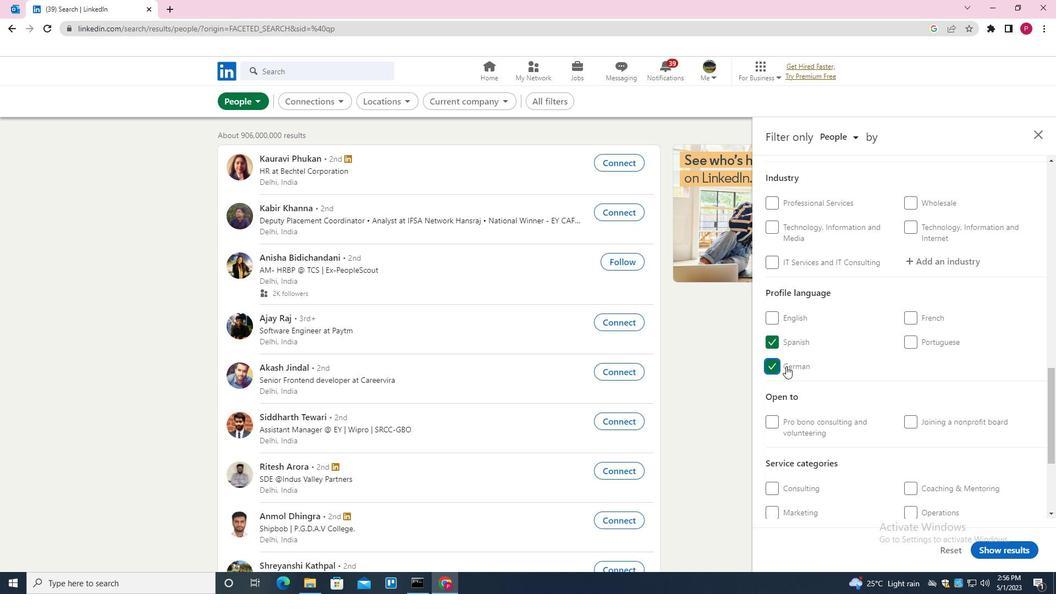 
Action: Mouse pressed left at (772, 335)
Screenshot: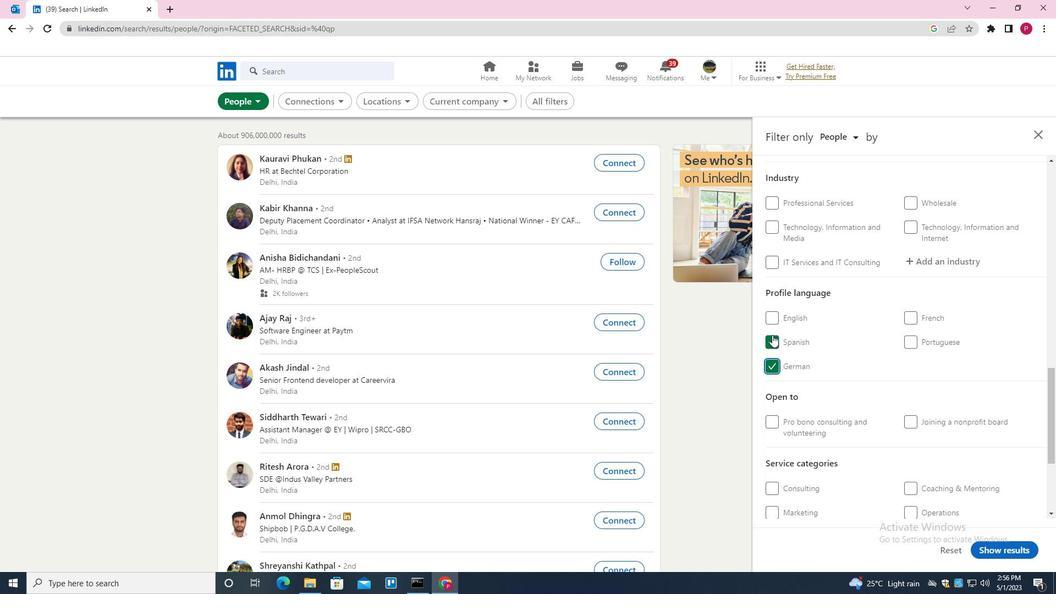 
Action: Mouse moved to (805, 337)
Screenshot: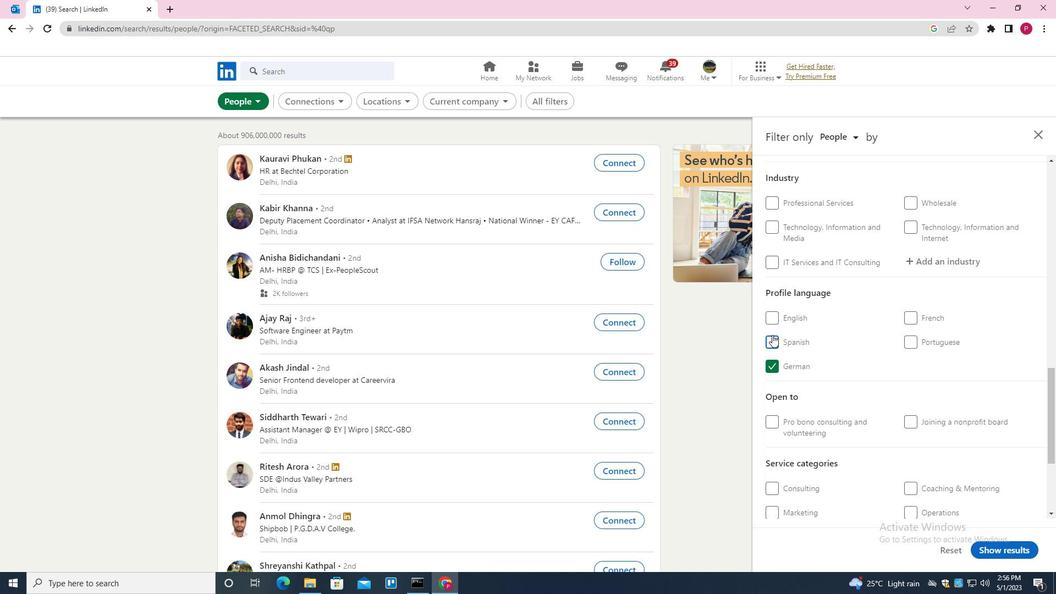 
Action: Mouse scrolled (805, 338) with delta (0, 0)
Screenshot: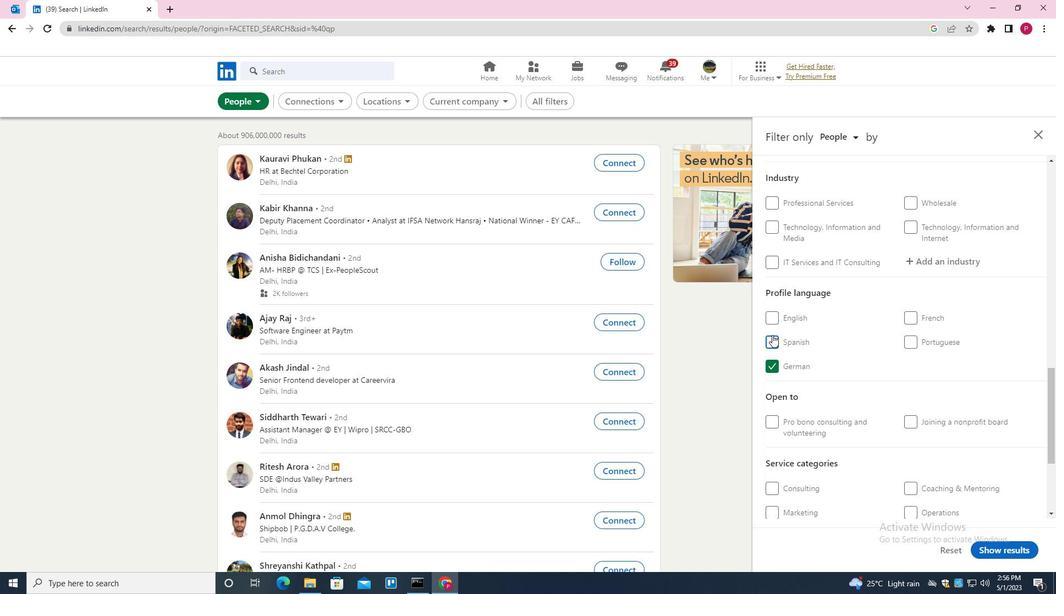 
Action: Mouse scrolled (805, 338) with delta (0, 0)
Screenshot: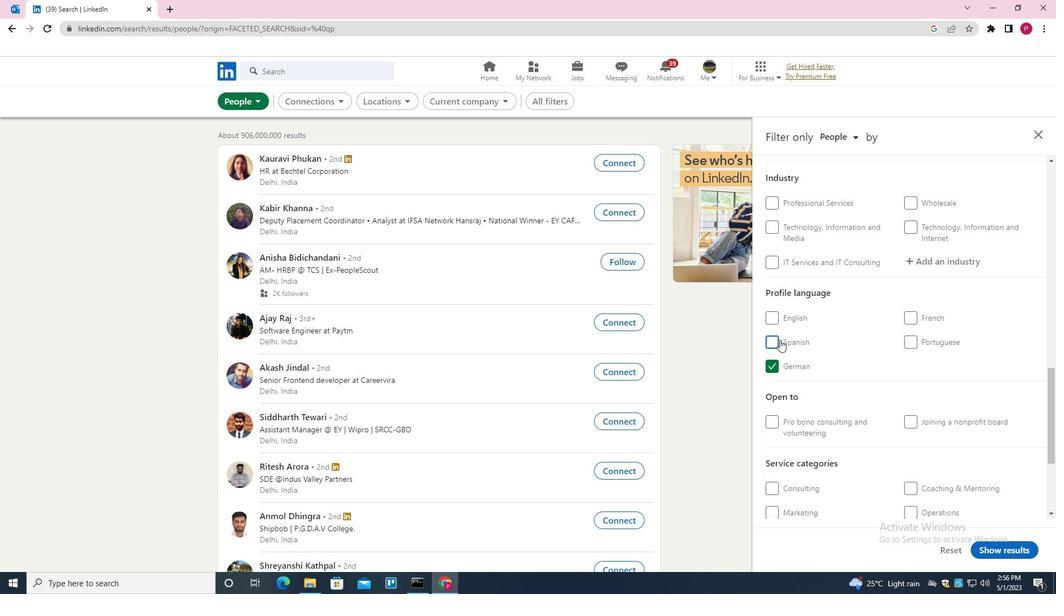 
Action: Mouse moved to (805, 337)
Screenshot: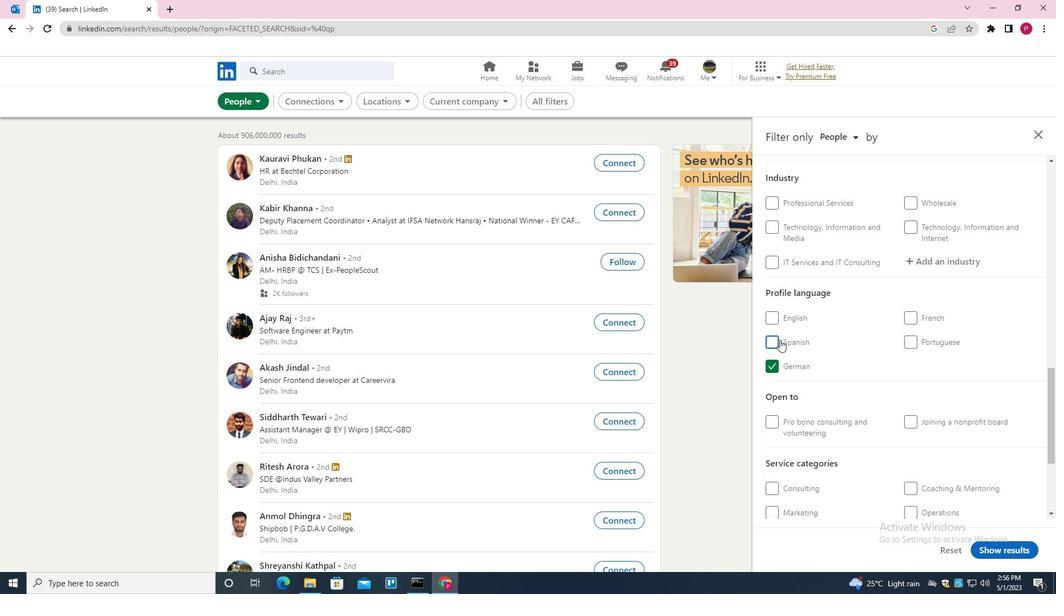 
Action: Mouse scrolled (805, 337) with delta (0, 0)
Screenshot: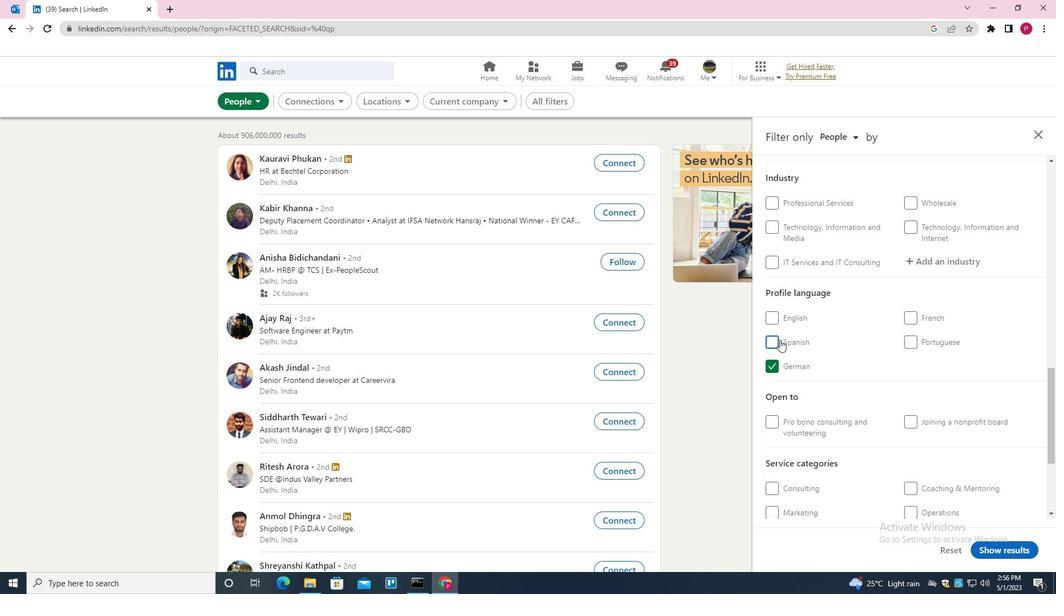
Action: Mouse scrolled (805, 337) with delta (0, 0)
Screenshot: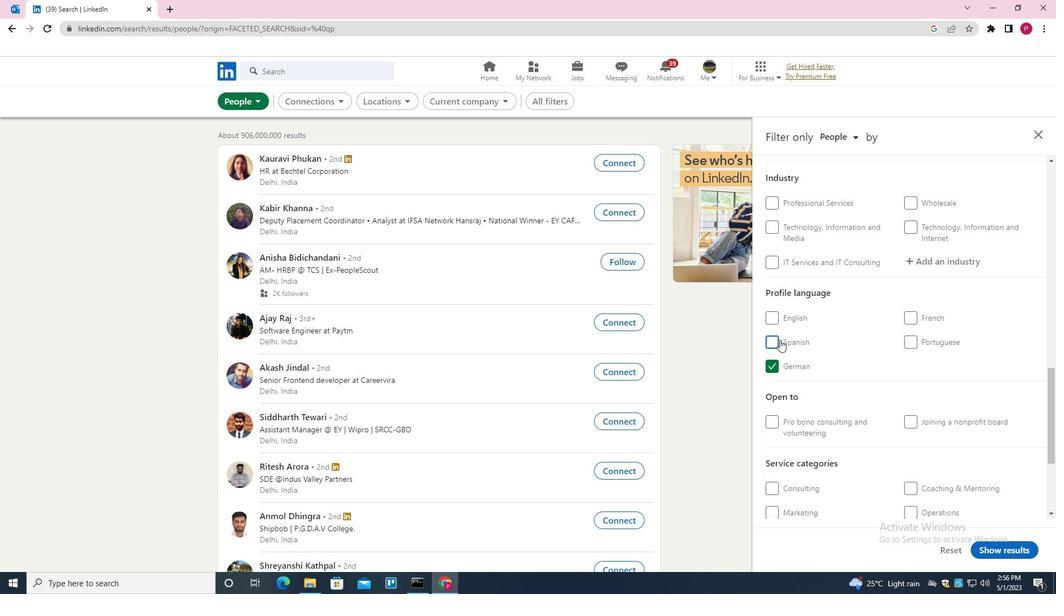 
Action: Mouse scrolled (805, 337) with delta (0, 0)
Screenshot: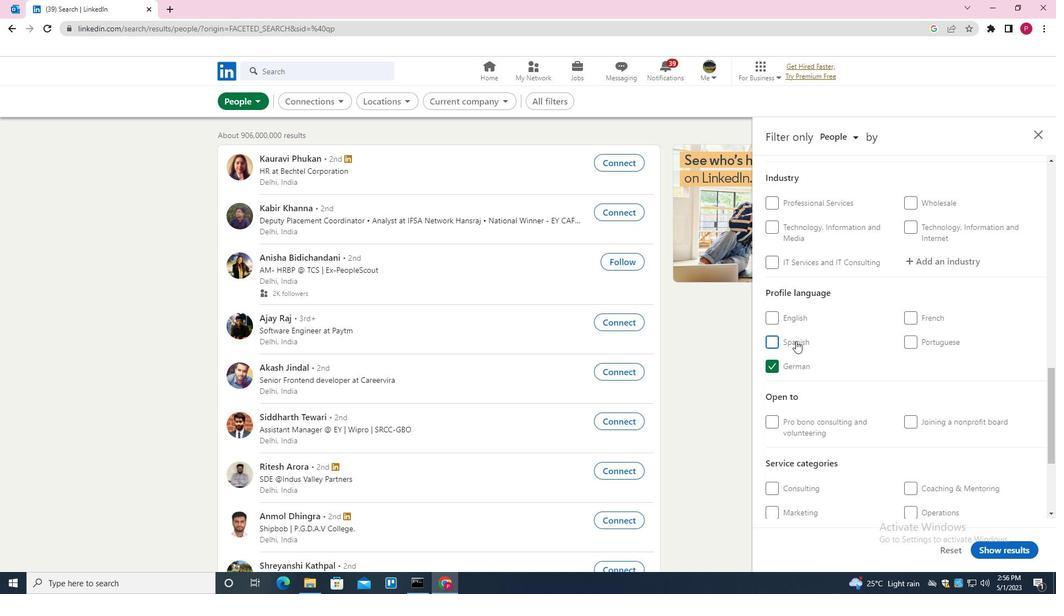 
Action: Mouse scrolled (805, 337) with delta (0, 0)
Screenshot: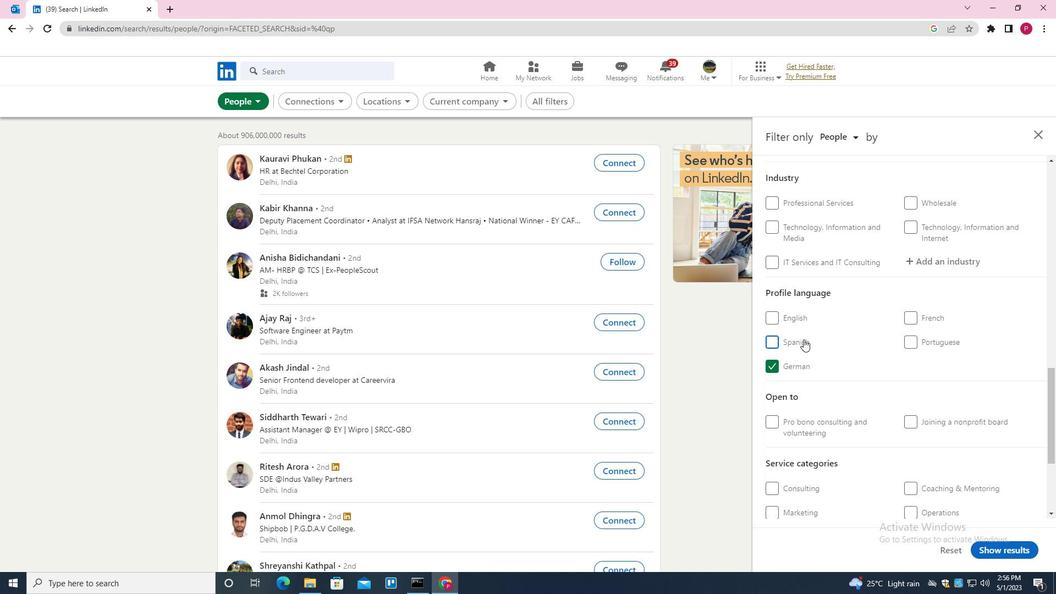 
Action: Mouse scrolled (805, 337) with delta (0, 0)
Screenshot: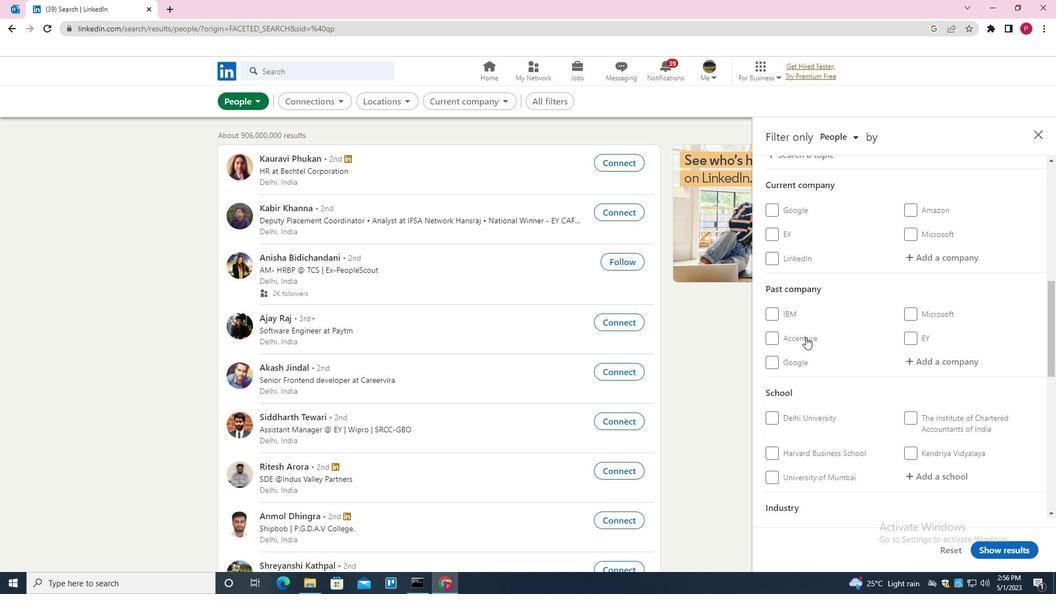 
Action: Mouse scrolled (805, 337) with delta (0, 0)
Screenshot: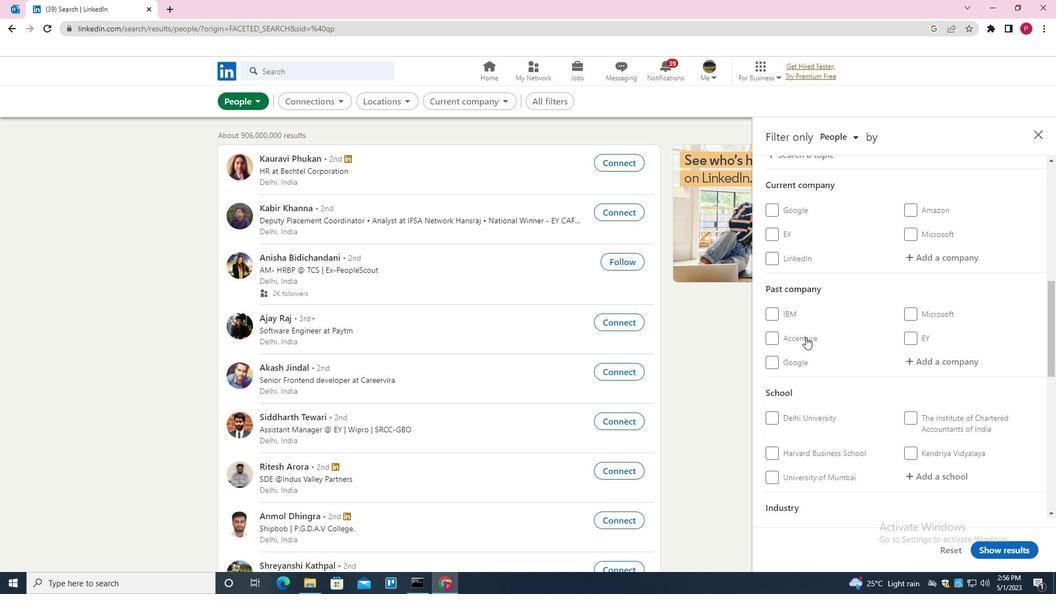 
Action: Mouse scrolled (805, 337) with delta (0, 0)
Screenshot: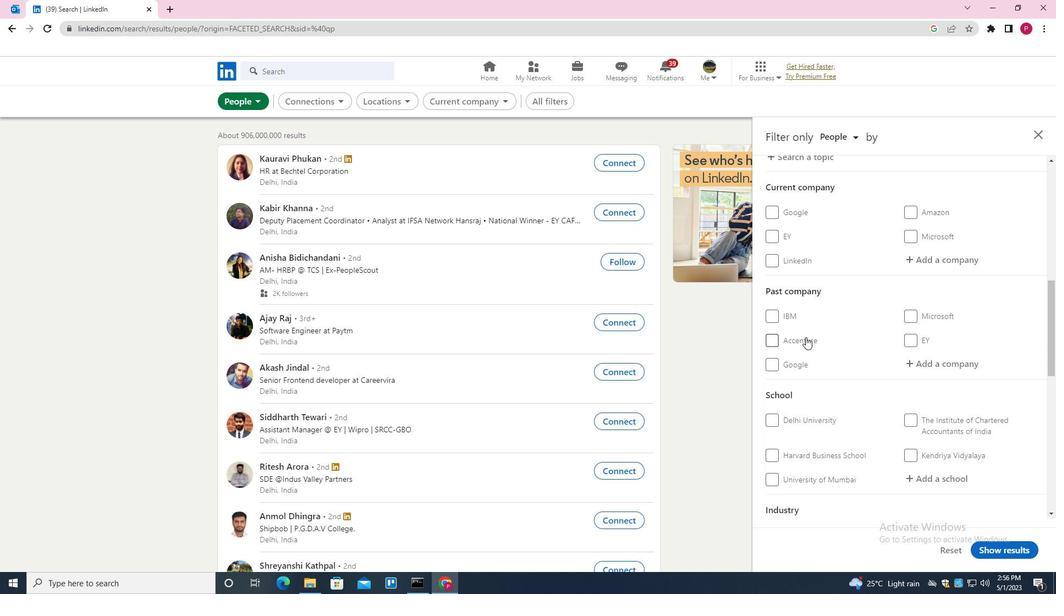
Action: Mouse moved to (942, 418)
Screenshot: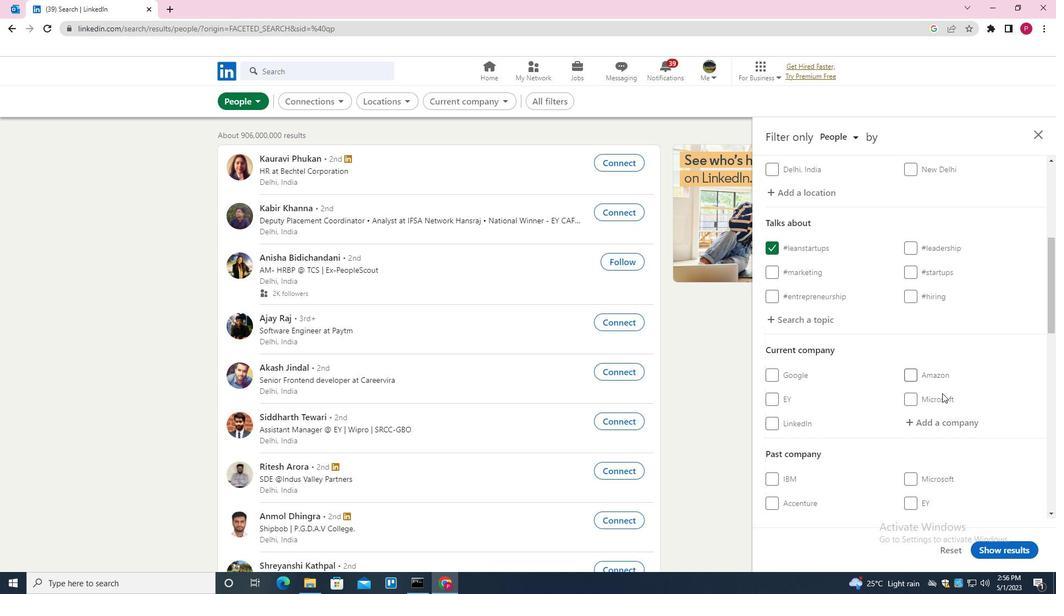 
Action: Mouse pressed left at (942, 418)
Screenshot: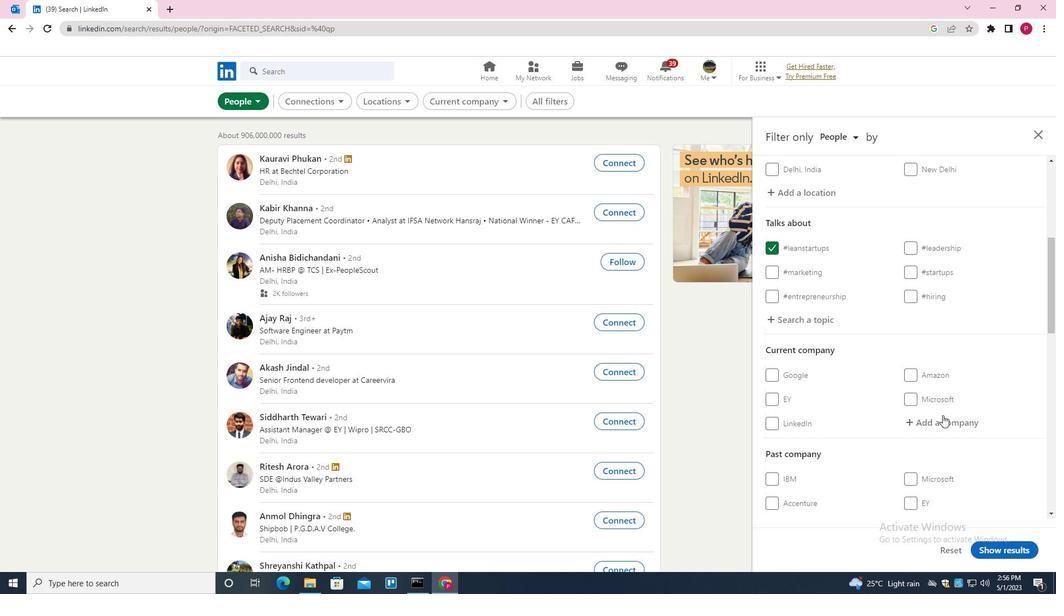 
Action: Key pressed <Key.shift><Key.shift>VIP<Key.space><Key.shift>INDUS
Screenshot: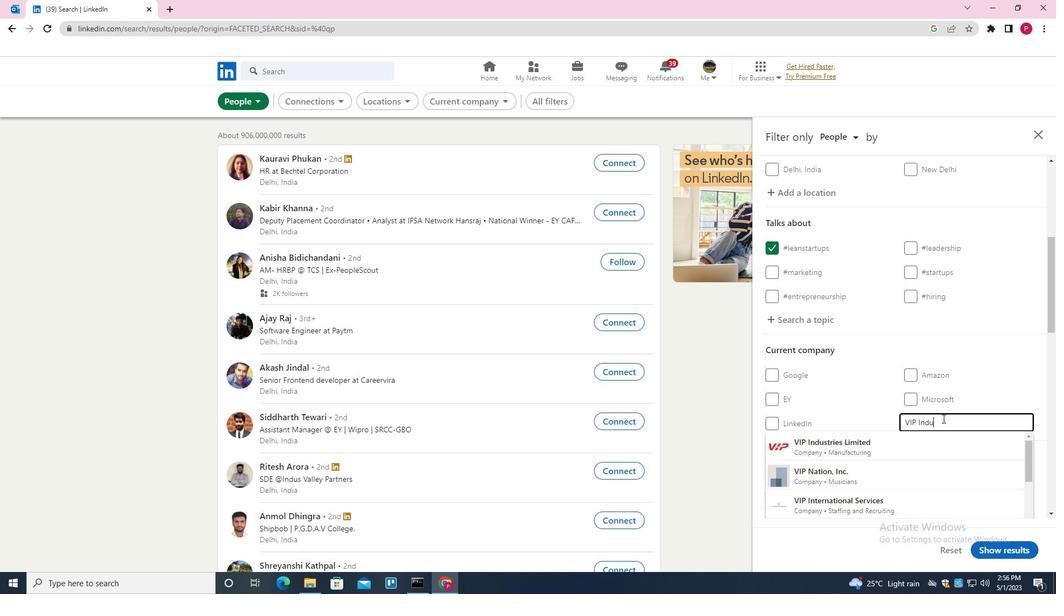 
Action: Mouse moved to (921, 339)
Screenshot: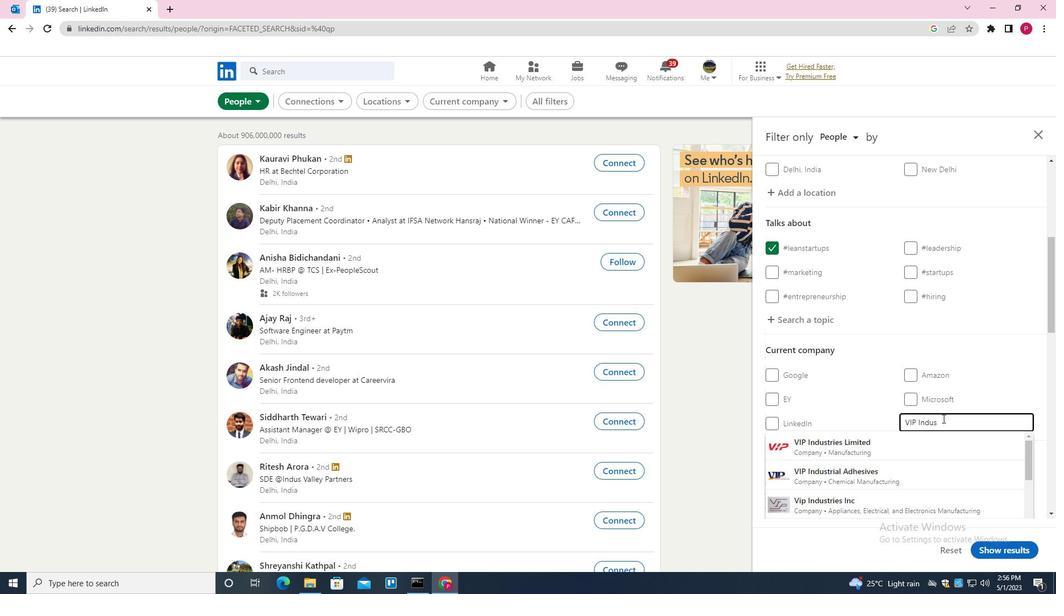 
Action: Mouse scrolled (921, 338) with delta (0, 0)
Screenshot: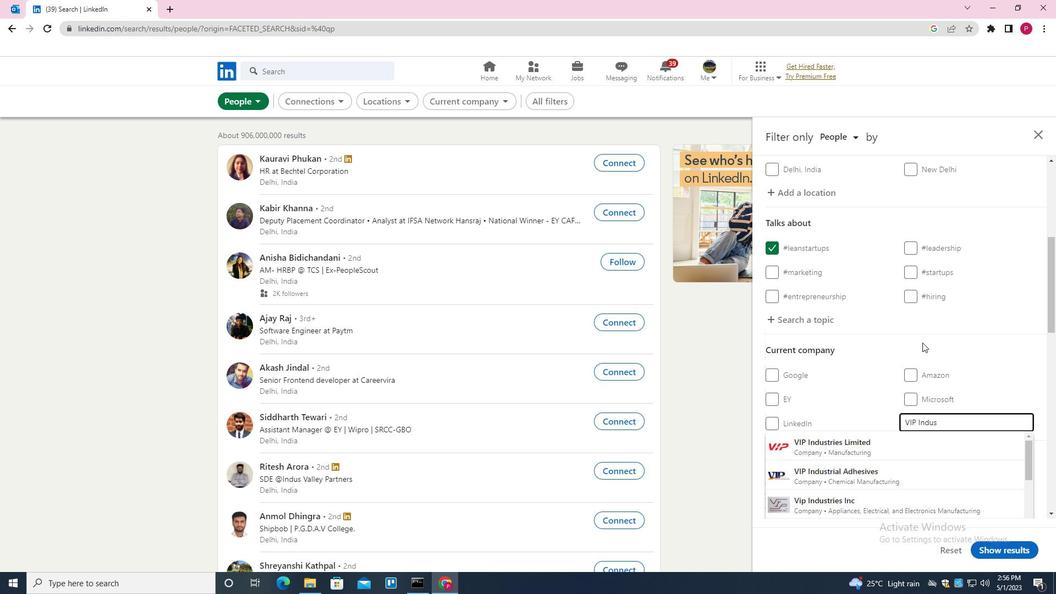 
Action: Mouse scrolled (921, 338) with delta (0, 0)
Screenshot: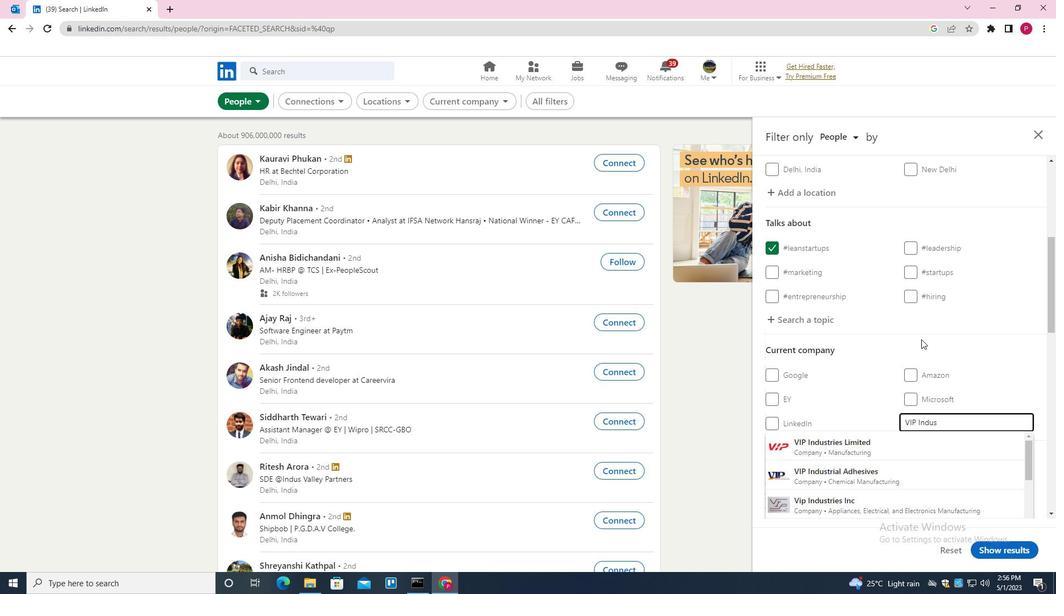 
Action: Key pressed <Key.down><Key.enter>
Screenshot: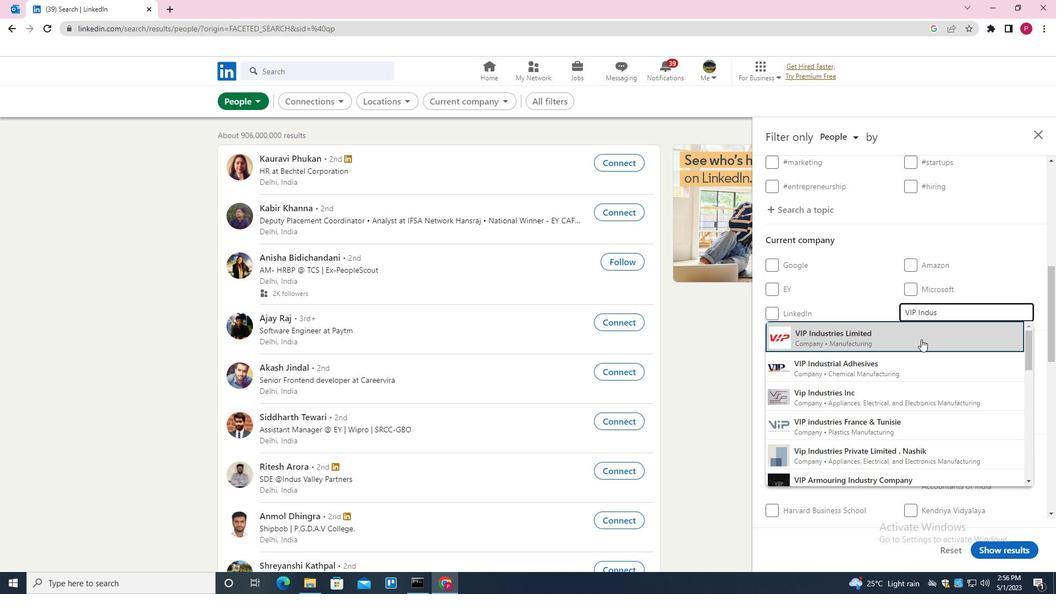 
Action: Mouse scrolled (921, 338) with delta (0, 0)
Screenshot: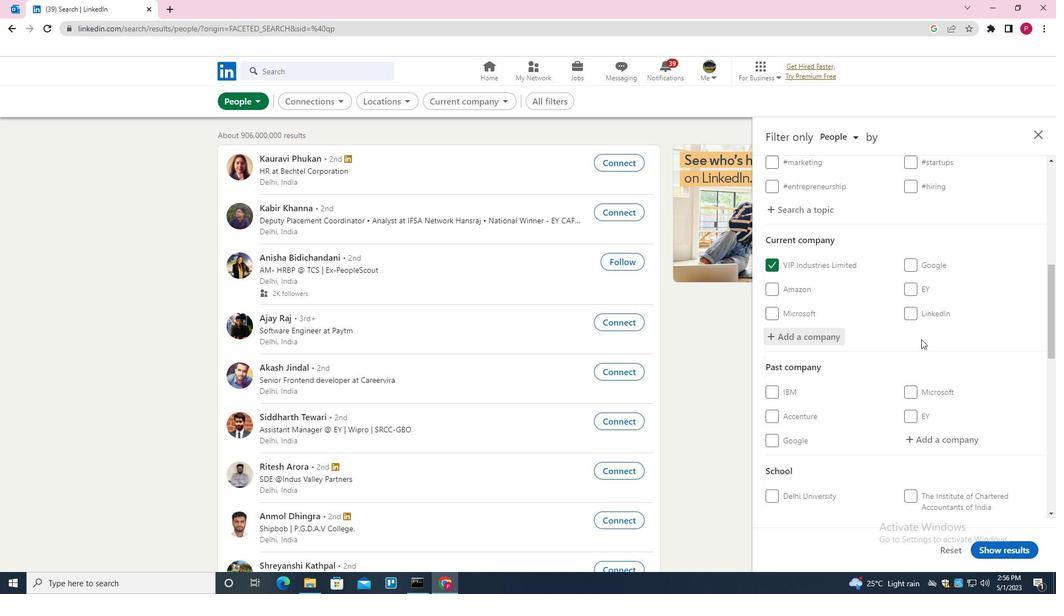 
Action: Mouse scrolled (921, 338) with delta (0, 0)
Screenshot: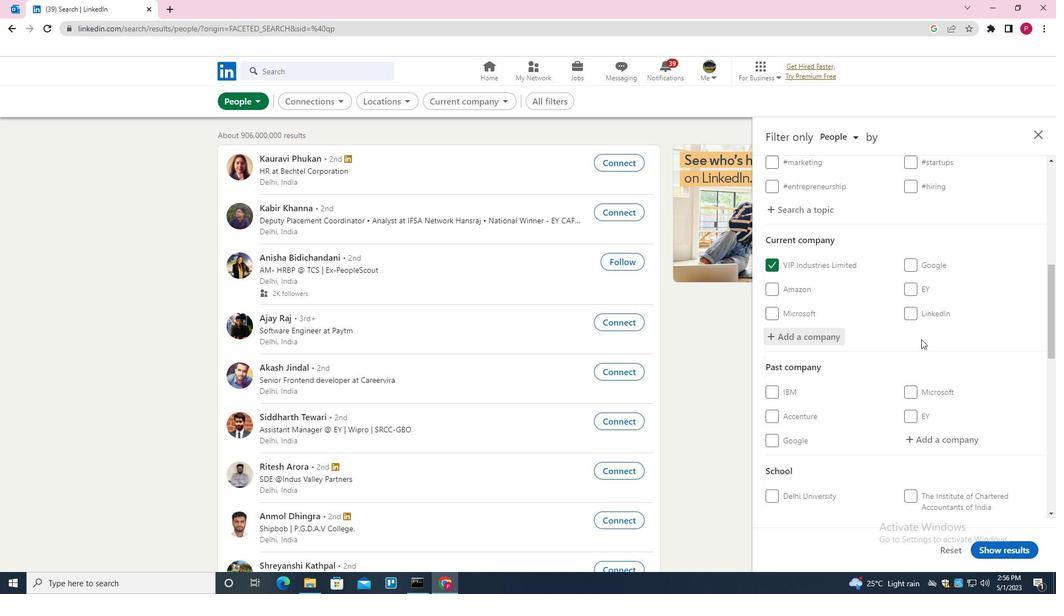 
Action: Mouse scrolled (921, 338) with delta (0, 0)
Screenshot: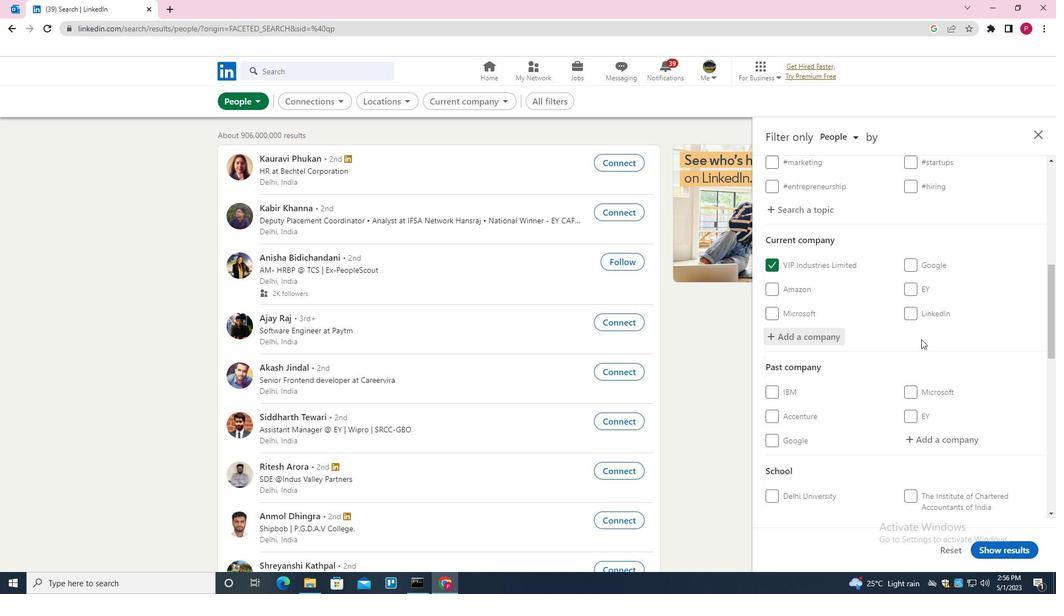 
Action: Mouse moved to (940, 387)
Screenshot: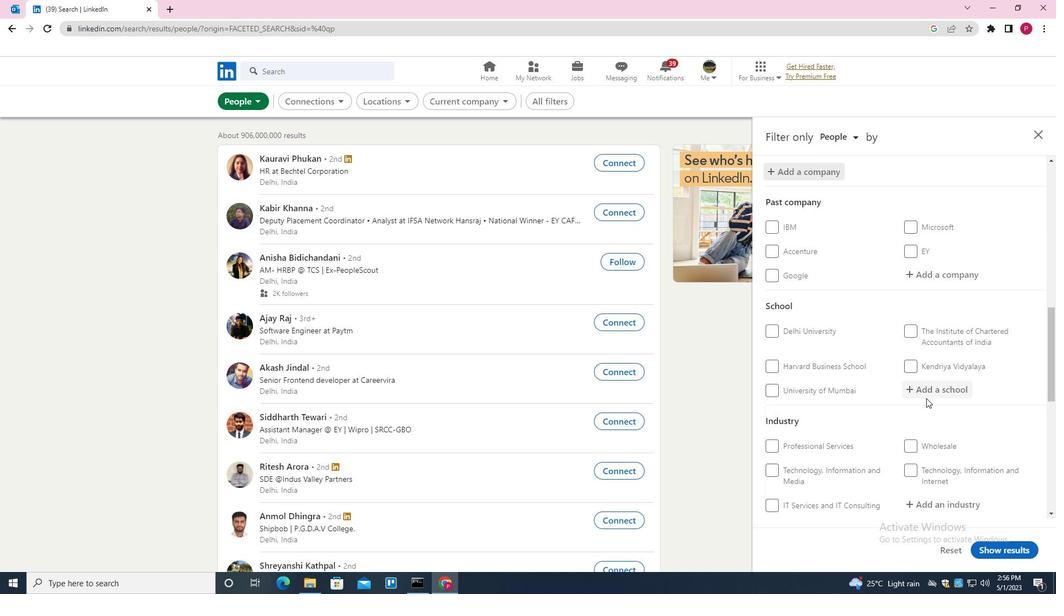 
Action: Mouse pressed left at (940, 387)
Screenshot: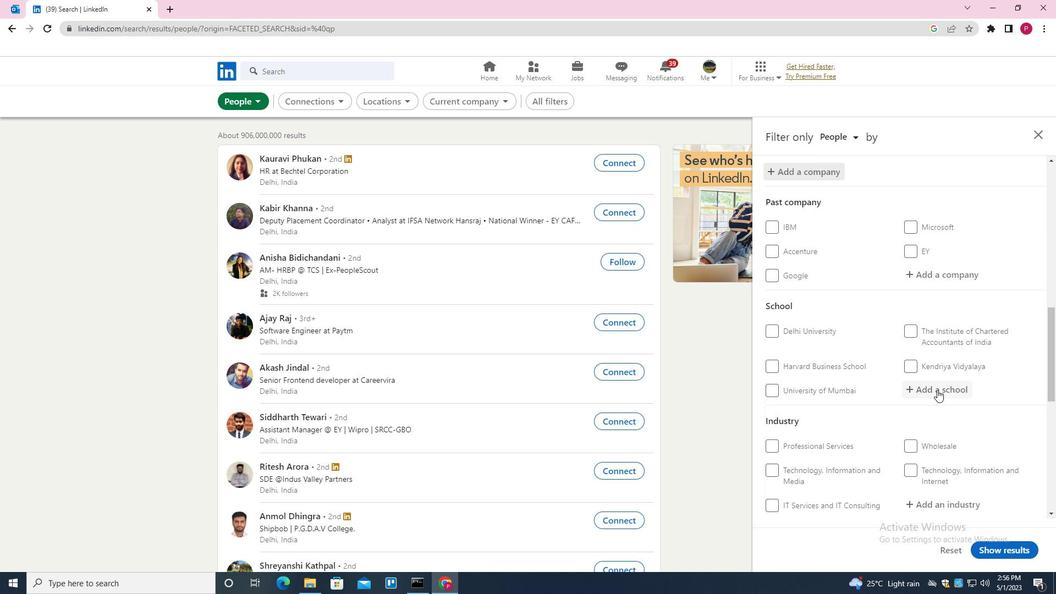 
Action: Key pressed <Key.shift>ALL<Key.space><Key.shift>INDIAN<Key.space><Key.shift>MANAGEMENT<Key.space><Key.left><Key.left><Key.left><Key.left><Key.left><Key.left><Key.left><Key.left><Key.left><Key.left><Key.left><Key.left><Key.backspace><Key.right><Key.right><Key.right><Key.right><Key.right><Key.right><Key.right><Key.right><Key.right><Key.right><Key.right><Key.space><Key.shift>ASSOCIATION<Key.down><Key.enter>
Screenshot: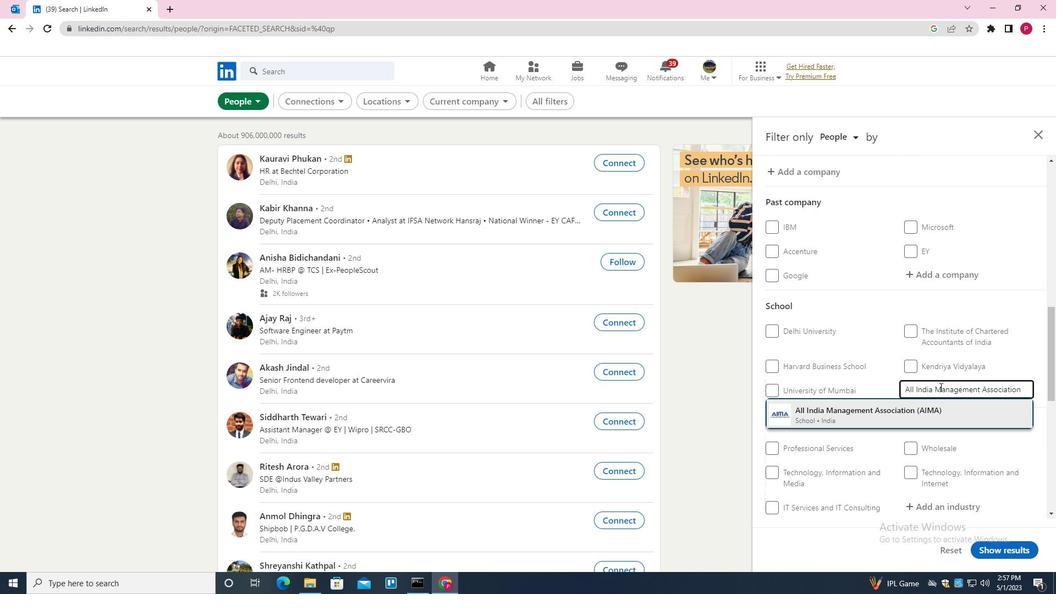 
Action: Mouse scrolled (940, 386) with delta (0, 0)
Screenshot: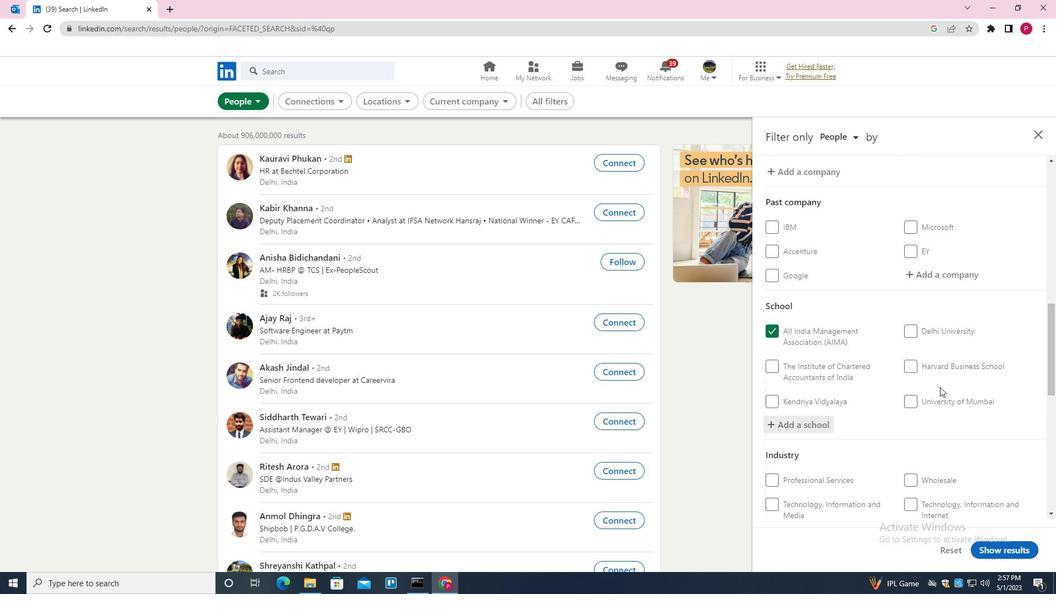 
Action: Mouse scrolled (940, 386) with delta (0, 0)
Screenshot: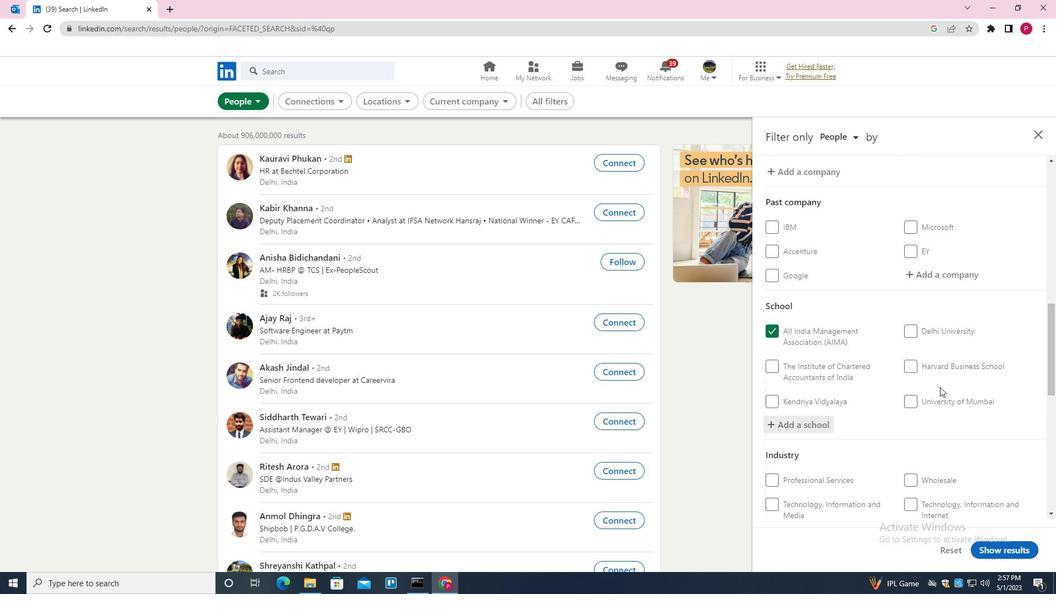 
Action: Mouse scrolled (940, 386) with delta (0, 0)
Screenshot: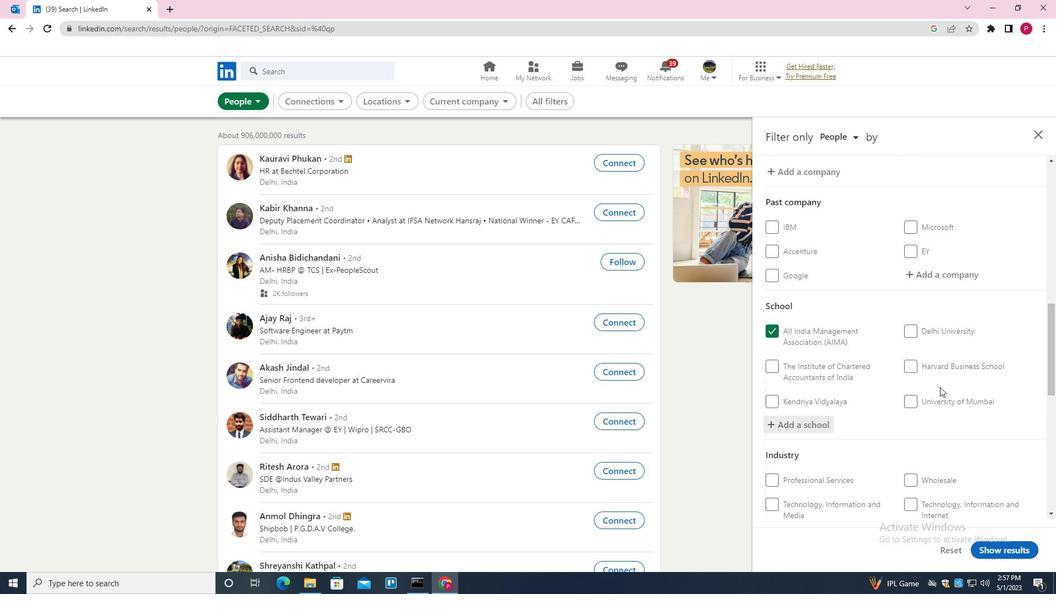 
Action: Mouse moved to (948, 370)
Screenshot: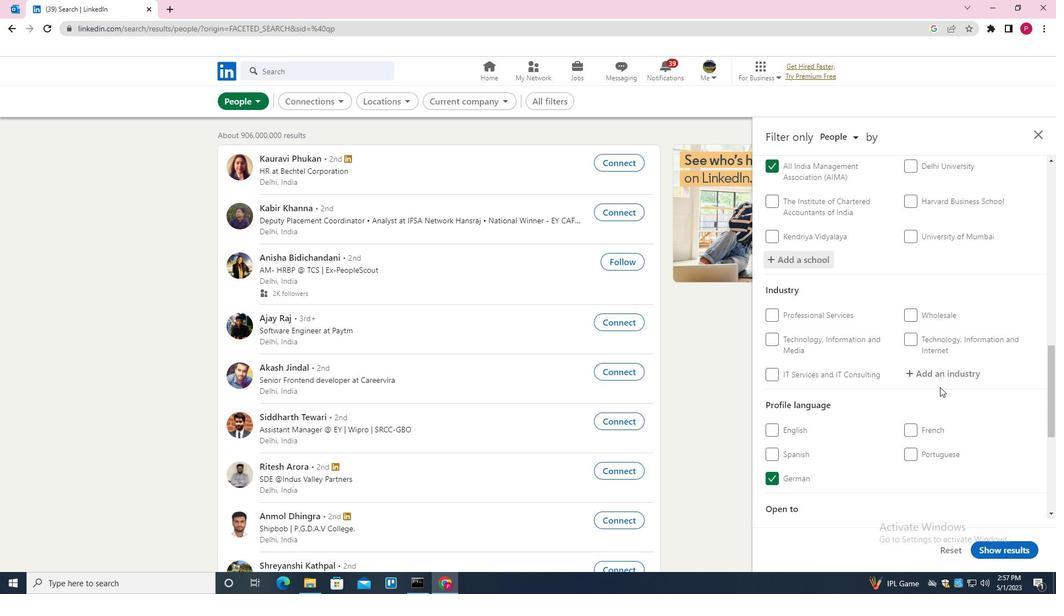 
Action: Mouse pressed left at (948, 370)
Screenshot: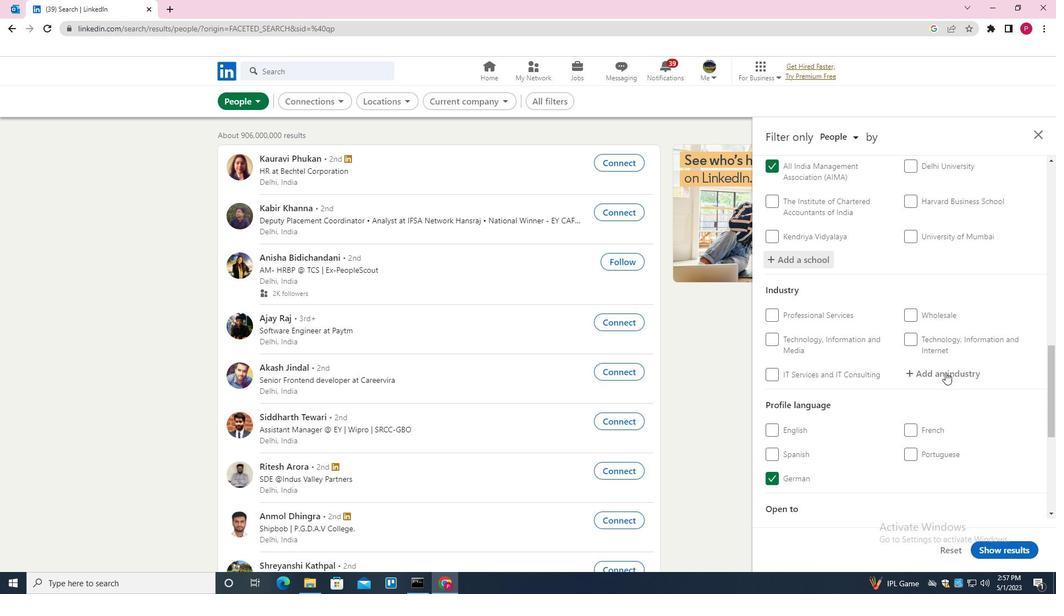 
Action: Key pressed <Key.shift><Key.shift><Key.shift><Key.shift><Key.shift><Key.shift><Key.shift>DATA<Key.down><Key.down><Key.down><Key.down><Key.enter>
Screenshot: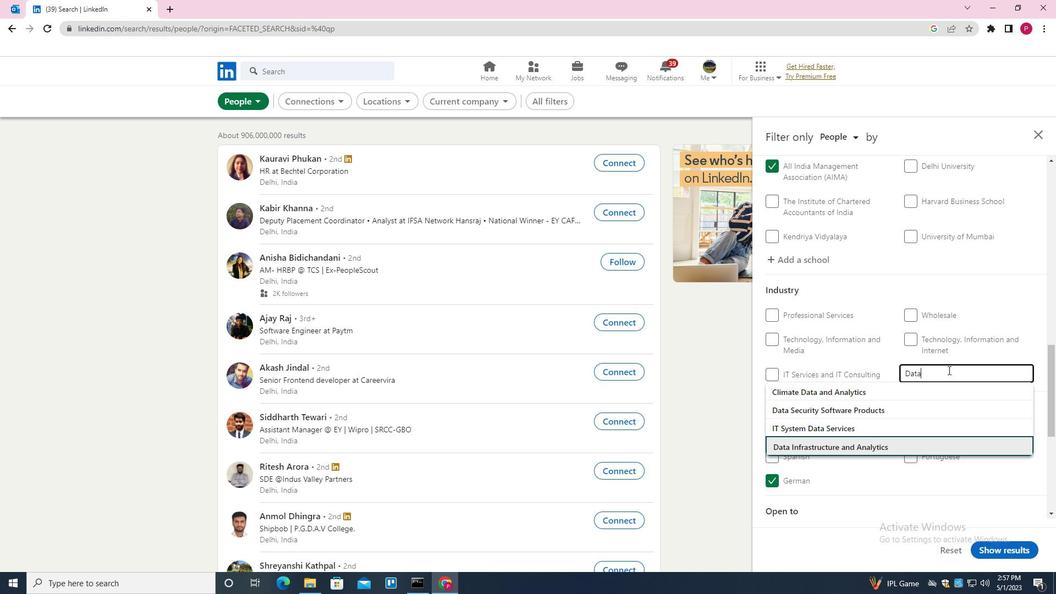 
Action: Mouse moved to (945, 372)
Screenshot: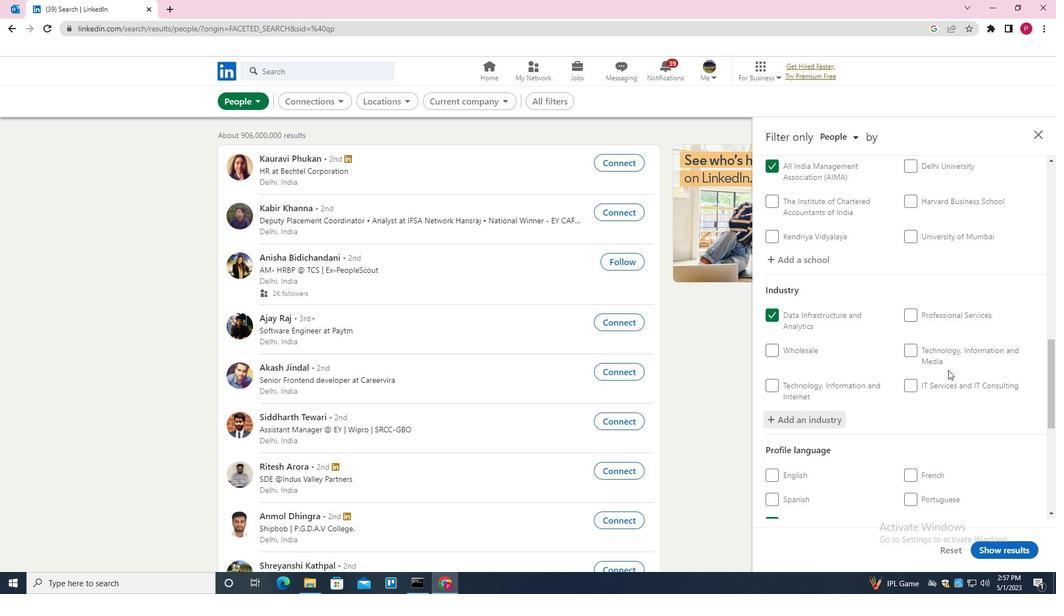 
Action: Mouse scrolled (945, 372) with delta (0, 0)
Screenshot: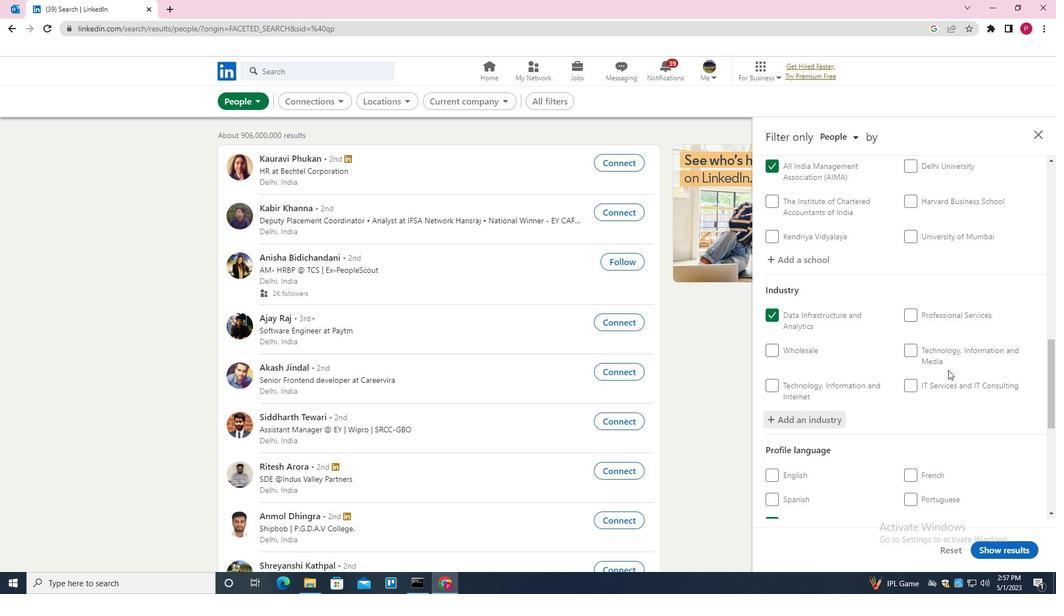 
Action: Mouse scrolled (945, 372) with delta (0, 0)
Screenshot: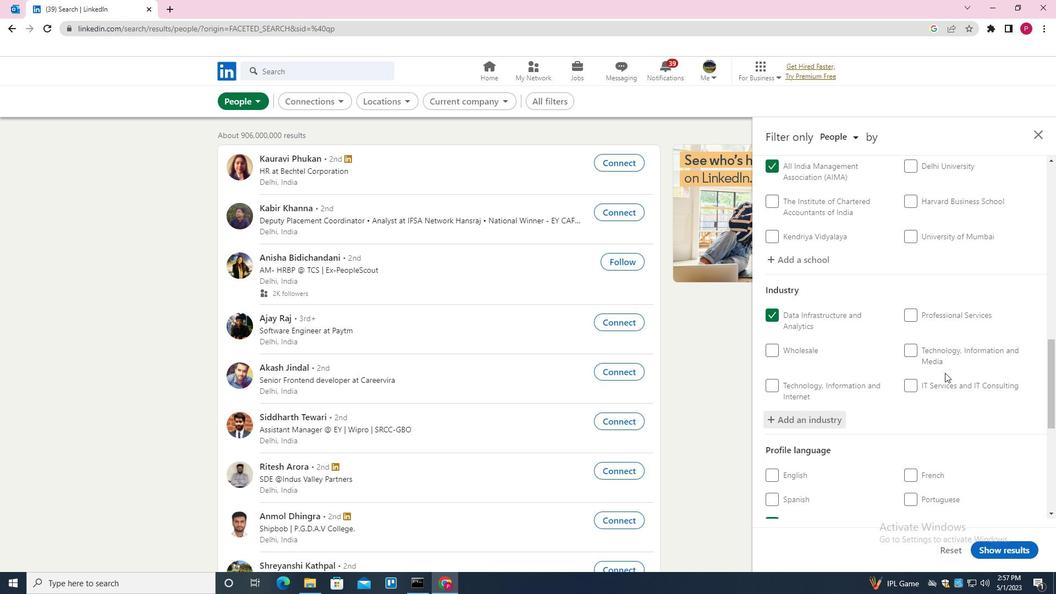 
Action: Mouse scrolled (945, 372) with delta (0, 0)
Screenshot: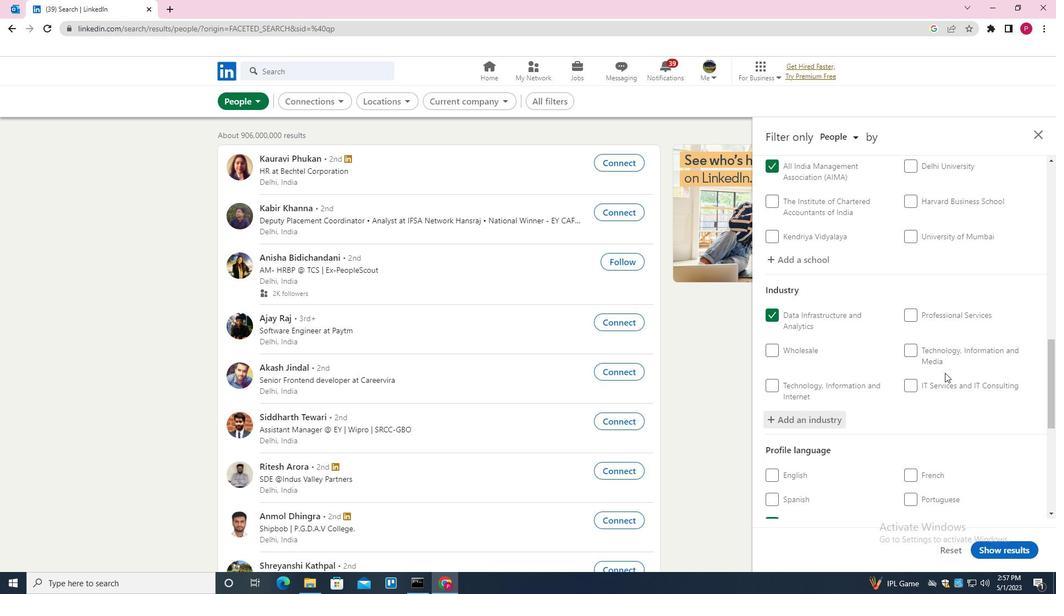 
Action: Mouse moved to (875, 381)
Screenshot: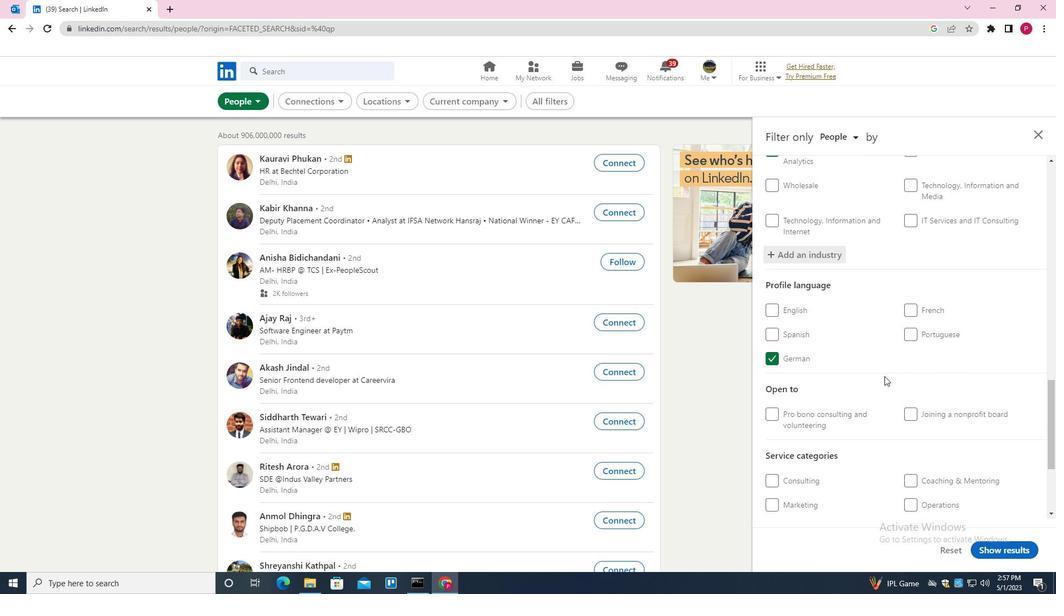 
Action: Mouse scrolled (875, 381) with delta (0, 0)
Screenshot: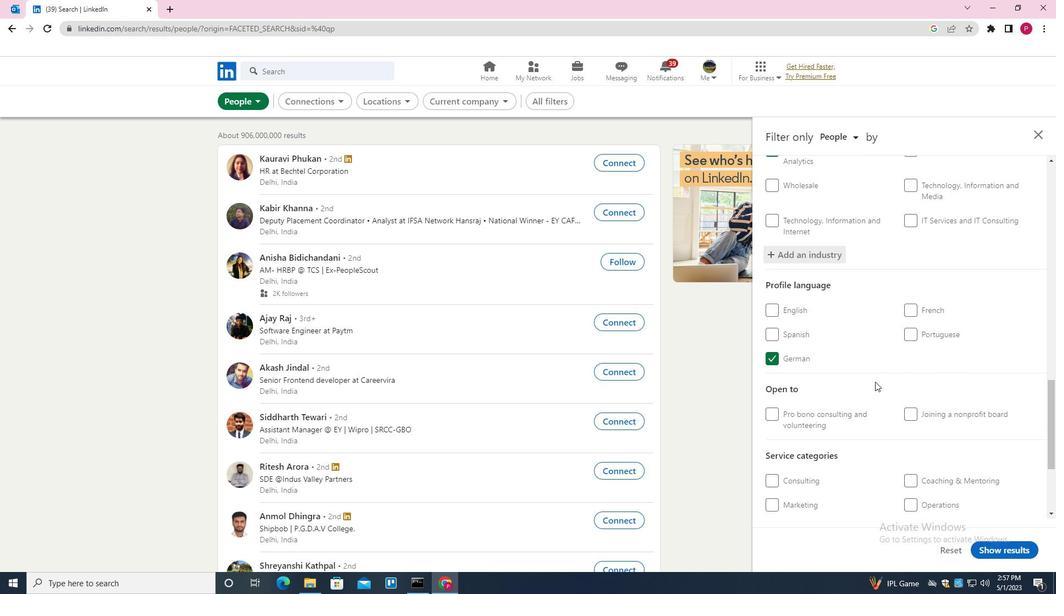 
Action: Mouse scrolled (875, 381) with delta (0, 0)
Screenshot: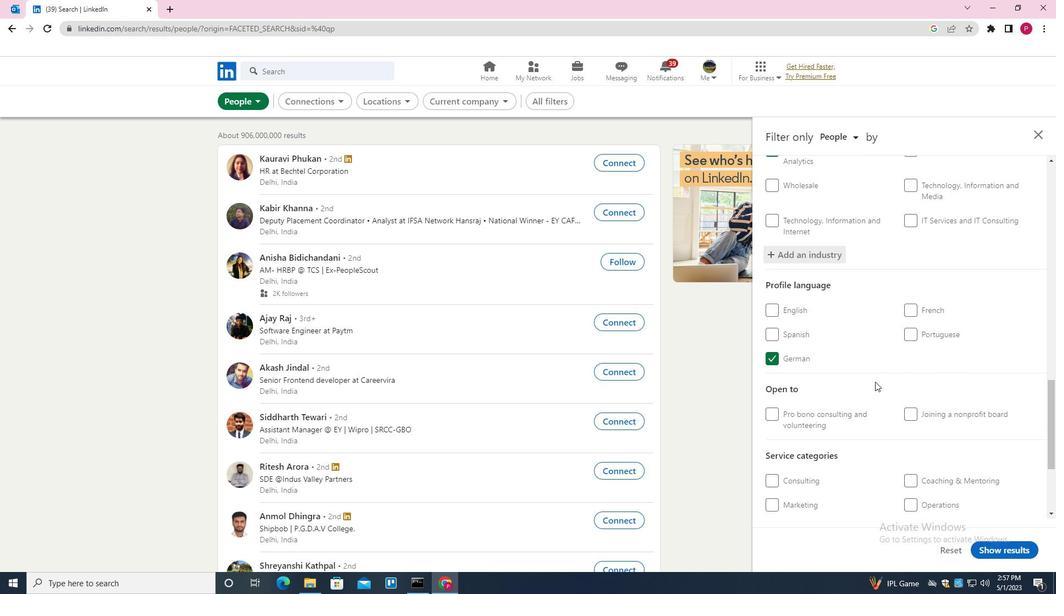 
Action: Mouse scrolled (875, 381) with delta (0, 0)
Screenshot: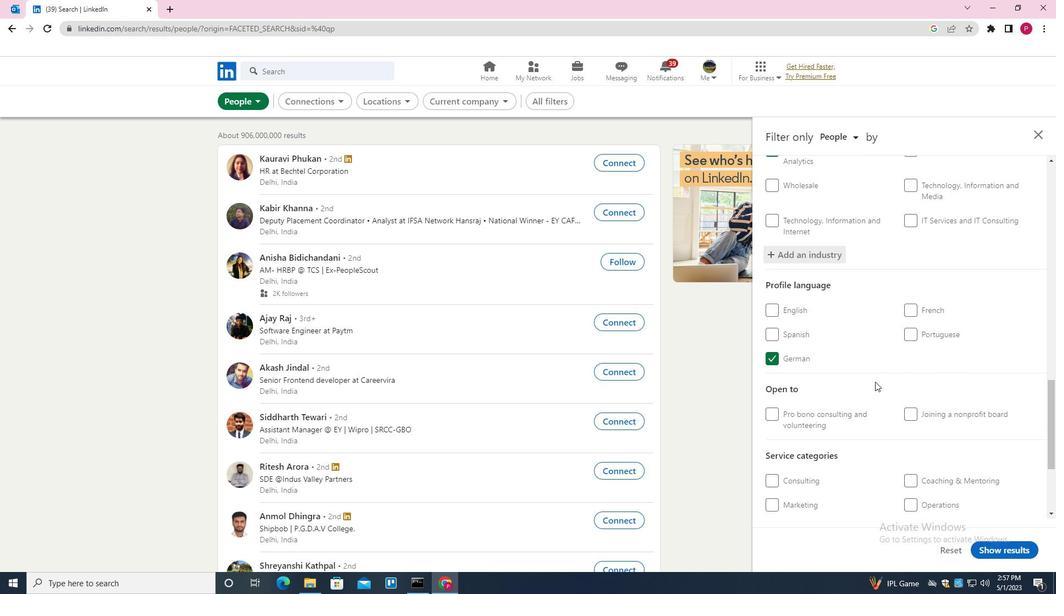 
Action: Mouse scrolled (875, 381) with delta (0, 0)
Screenshot: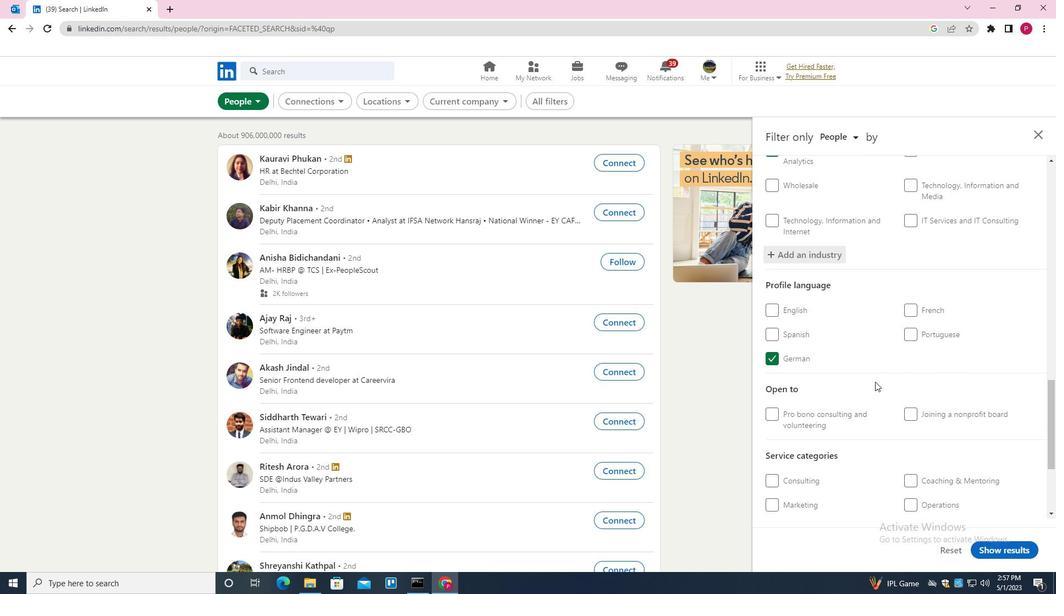 
Action: Mouse moved to (931, 361)
Screenshot: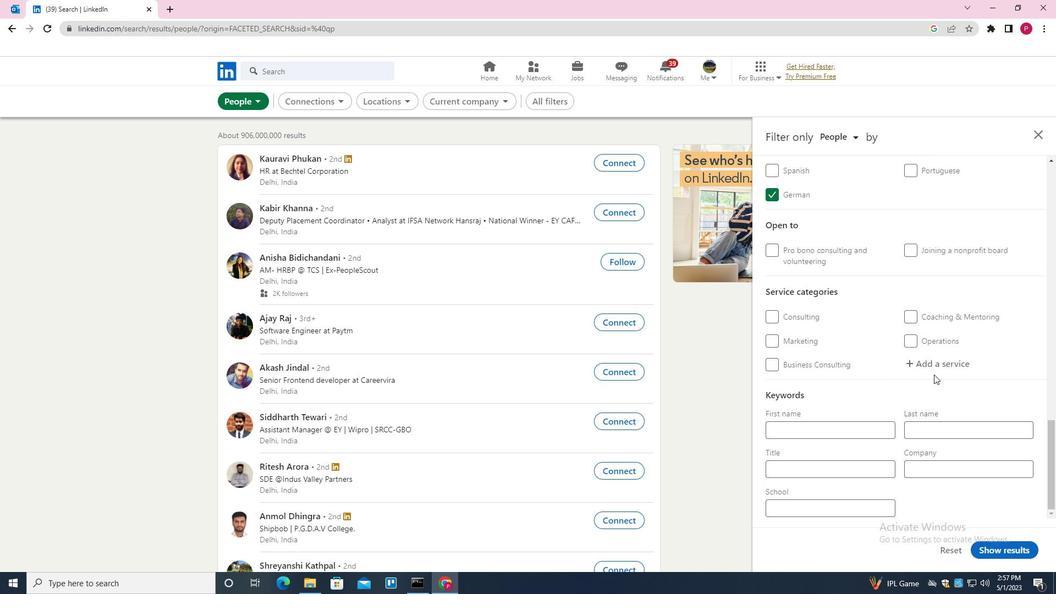 
Action: Mouse pressed left at (931, 361)
Screenshot: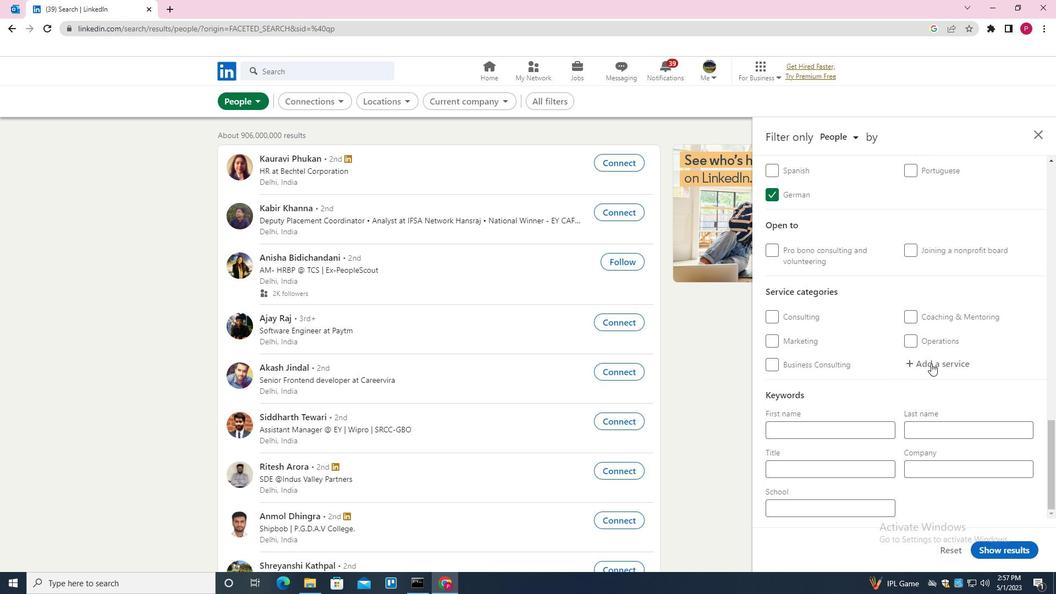 
Action: Key pressed <Key.shift>LIFE<Key.space><Key.shift>INSURANCE<Key.down><Key.enter>
Screenshot: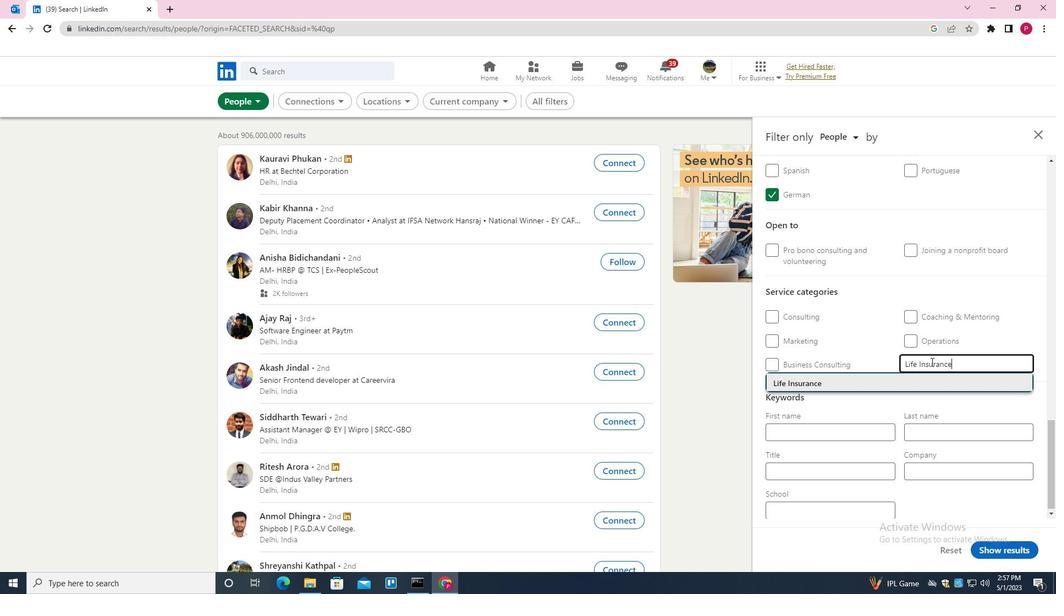 
Action: Mouse scrolled (931, 361) with delta (0, 0)
Screenshot: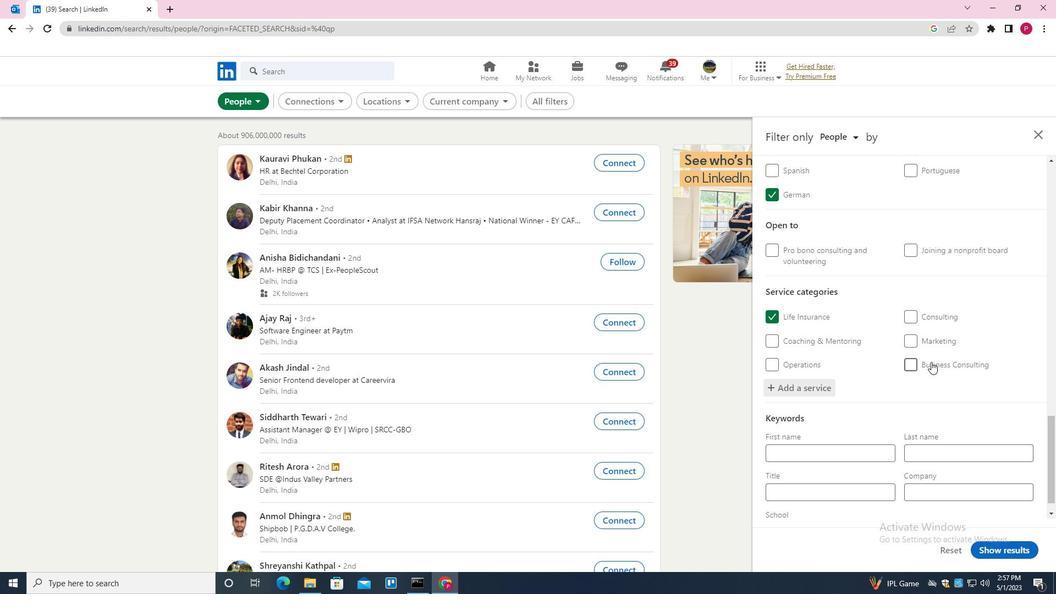 
Action: Mouse scrolled (931, 361) with delta (0, 0)
Screenshot: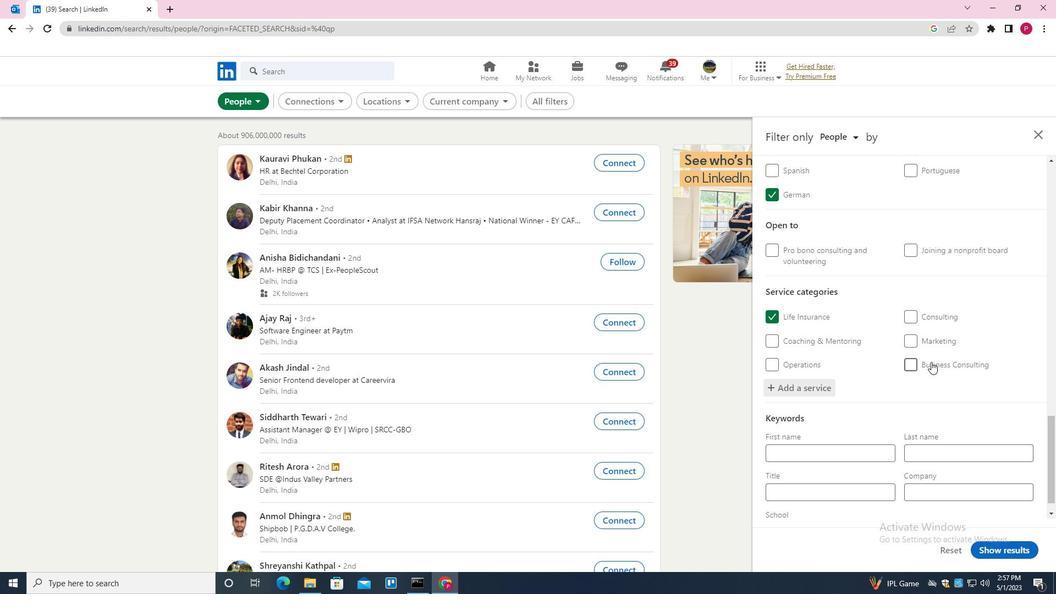 
Action: Mouse scrolled (931, 361) with delta (0, 0)
Screenshot: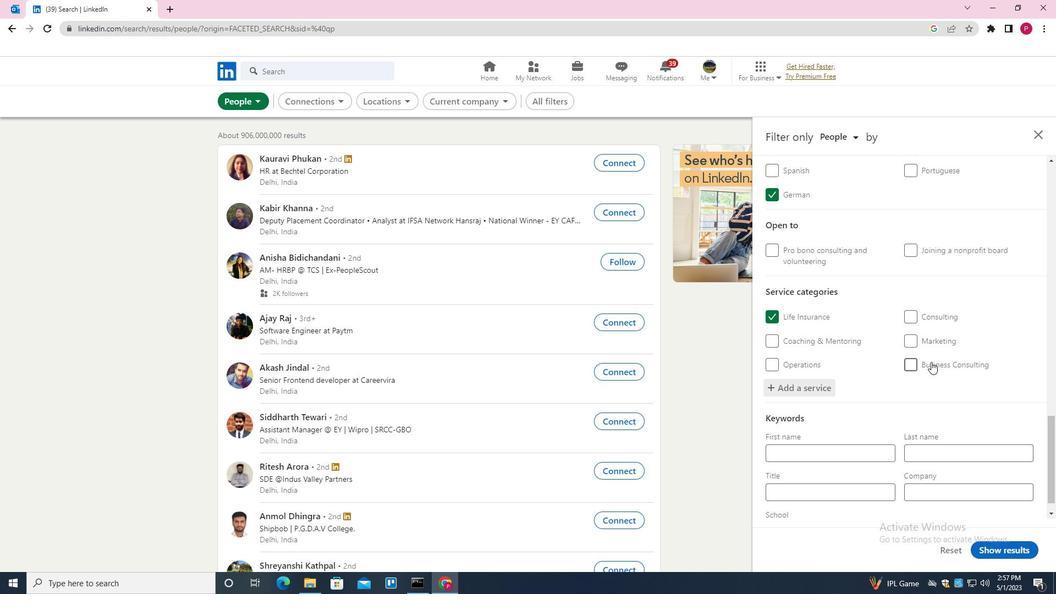 
Action: Mouse scrolled (931, 361) with delta (0, 0)
Screenshot: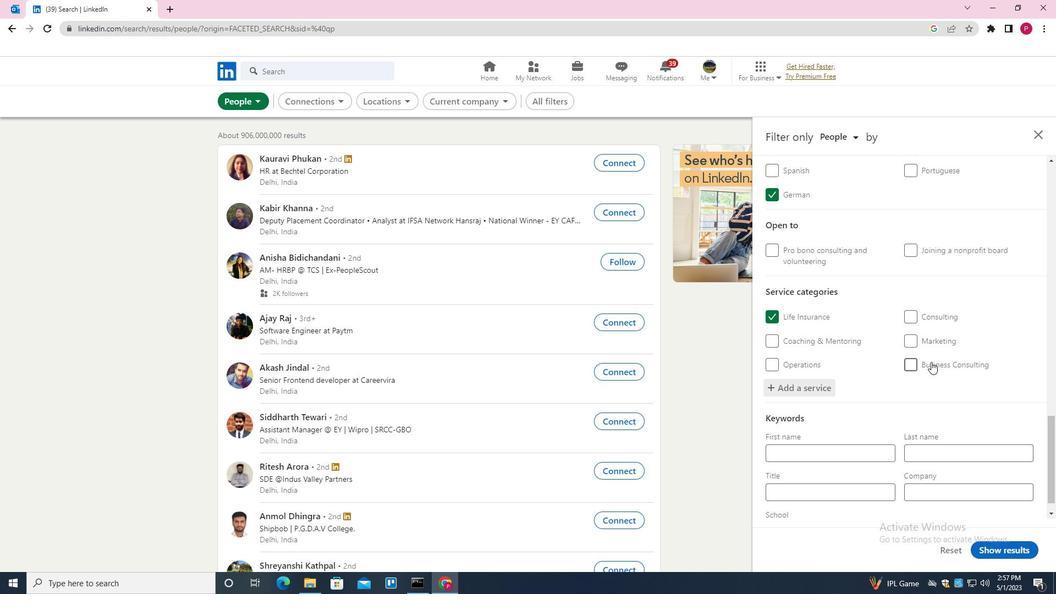 
Action: Mouse scrolled (931, 361) with delta (0, 0)
Screenshot: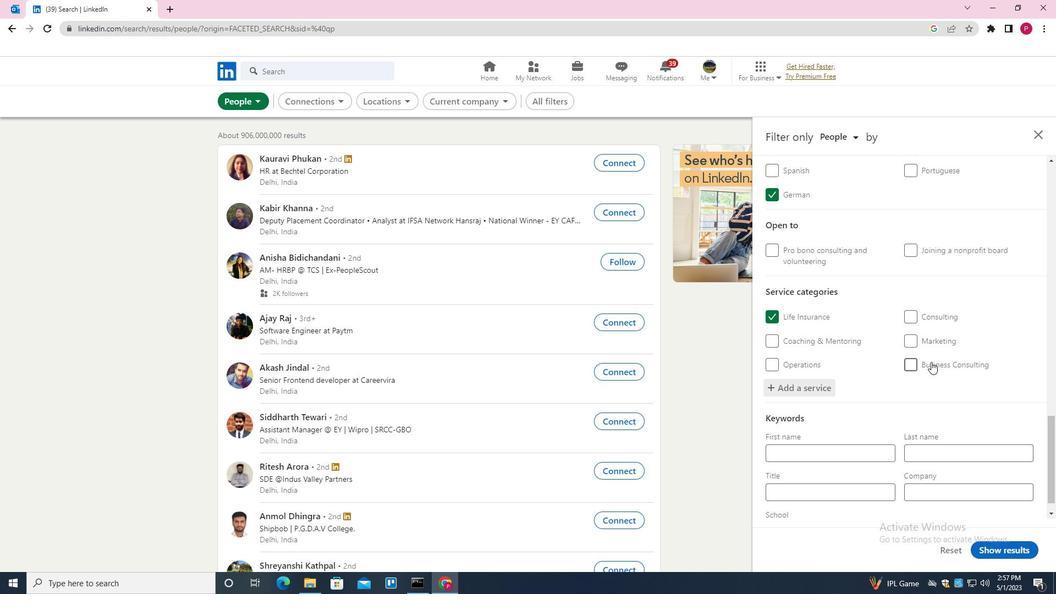 
Action: Mouse moved to (800, 467)
Screenshot: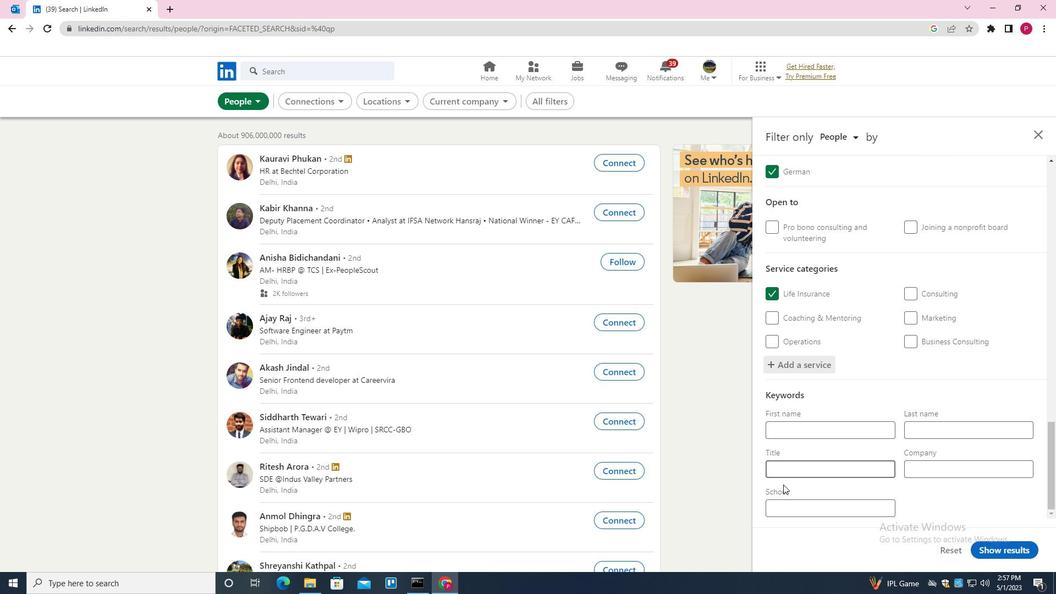 
Action: Mouse pressed left at (800, 467)
Screenshot: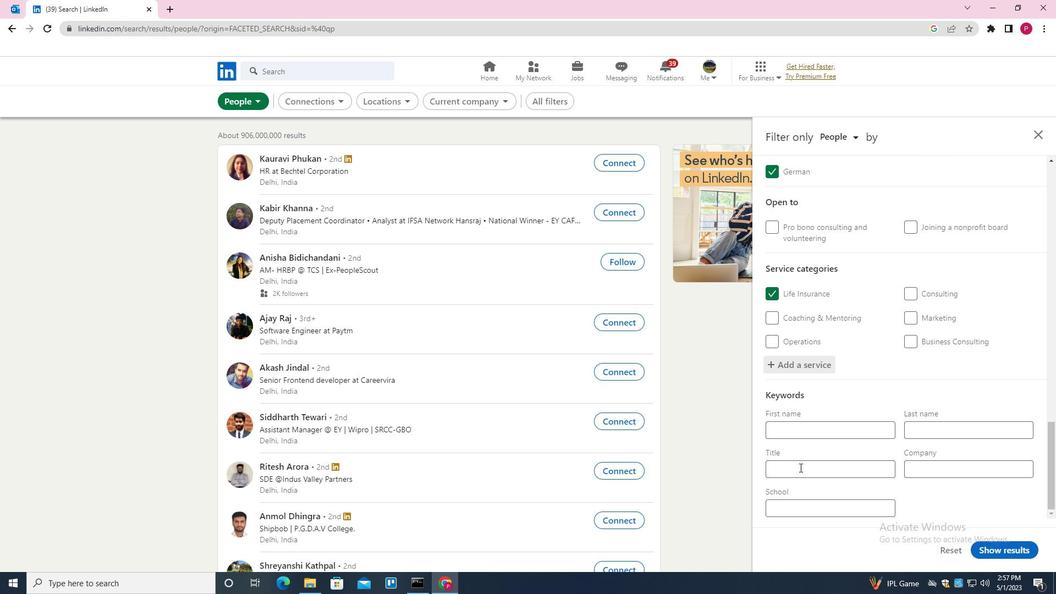
Action: Mouse moved to (815, 428)
Screenshot: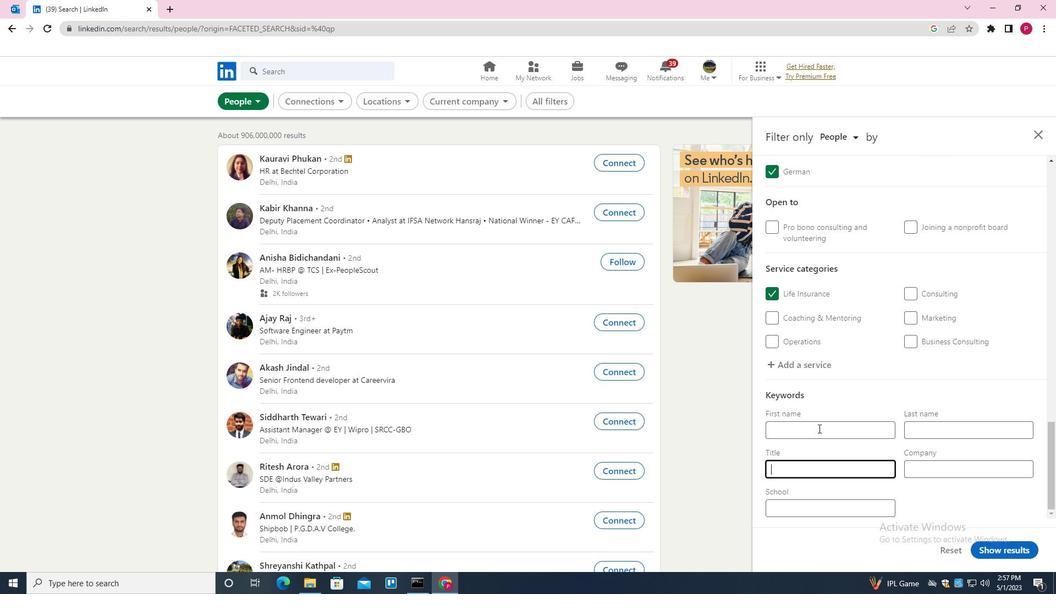
Action: Key pressed <Key.shift>PAYROLL<Key.space><Key.shift><Key.shift><Key.shift><Key.shift><Key.shift><Key.shift><Key.shift><Key.shift>CLERK
Screenshot: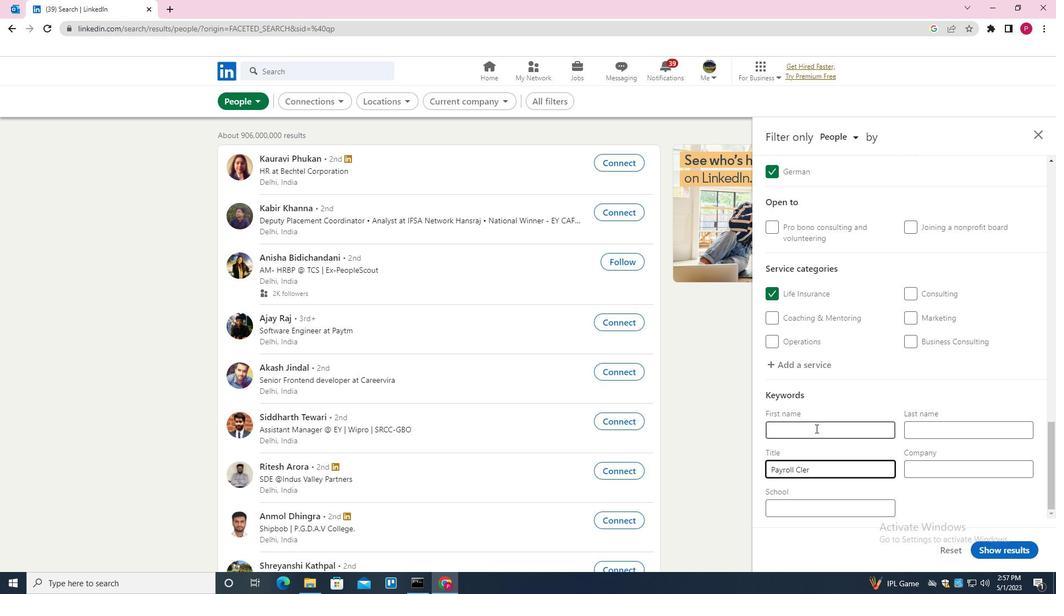 
Action: Mouse moved to (1022, 553)
Screenshot: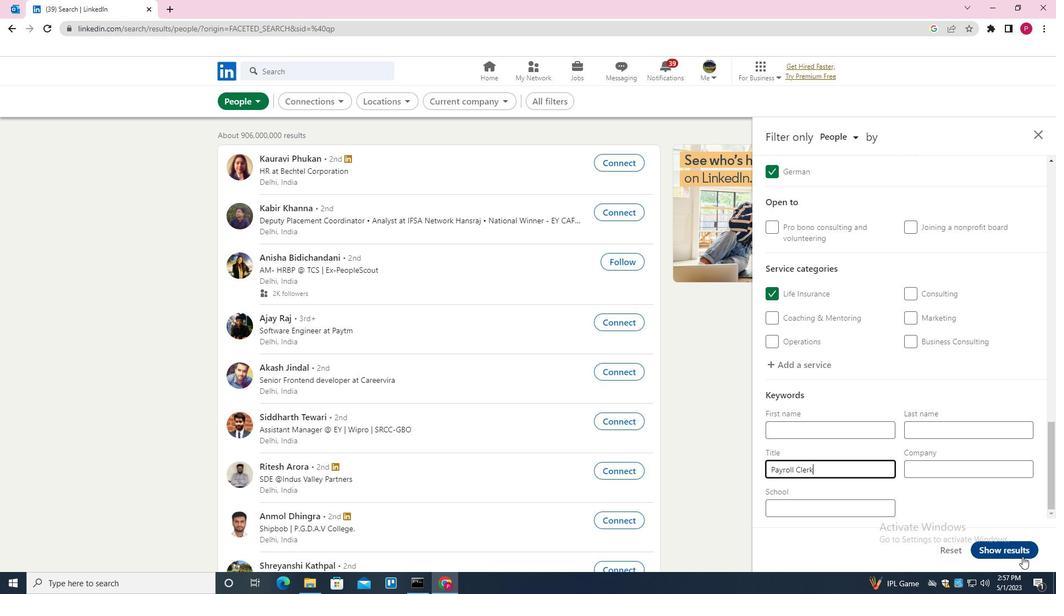 
Action: Mouse pressed left at (1022, 553)
Screenshot: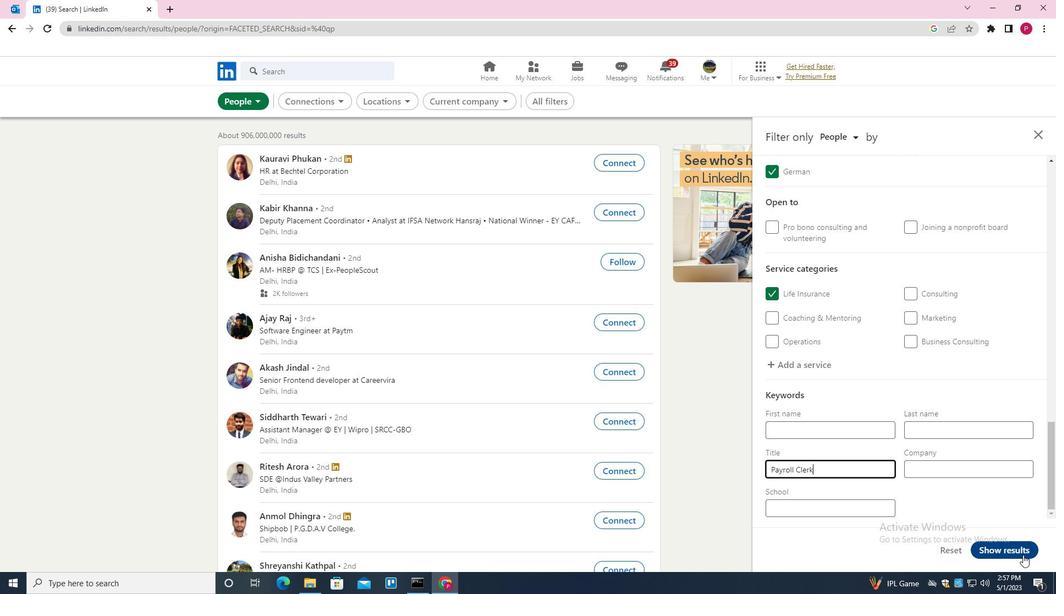 
Action: Mouse moved to (582, 249)
Screenshot: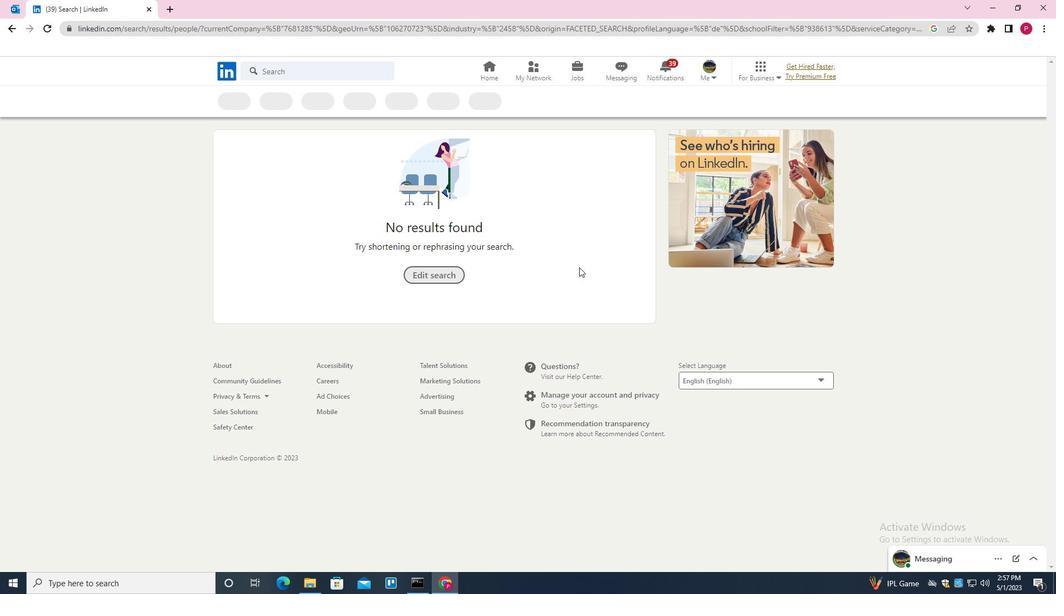 
